 Task: Find connections with filter location Etobicoke with filter topic #Healthcarewith filter profile language English with filter current company Finshots with filter school Zakir Husain Delhi College with filter industry IT Services and IT Consulting with filter service category Filing with filter keywords title Budget Analyst
Action: Mouse moved to (156, 227)
Screenshot: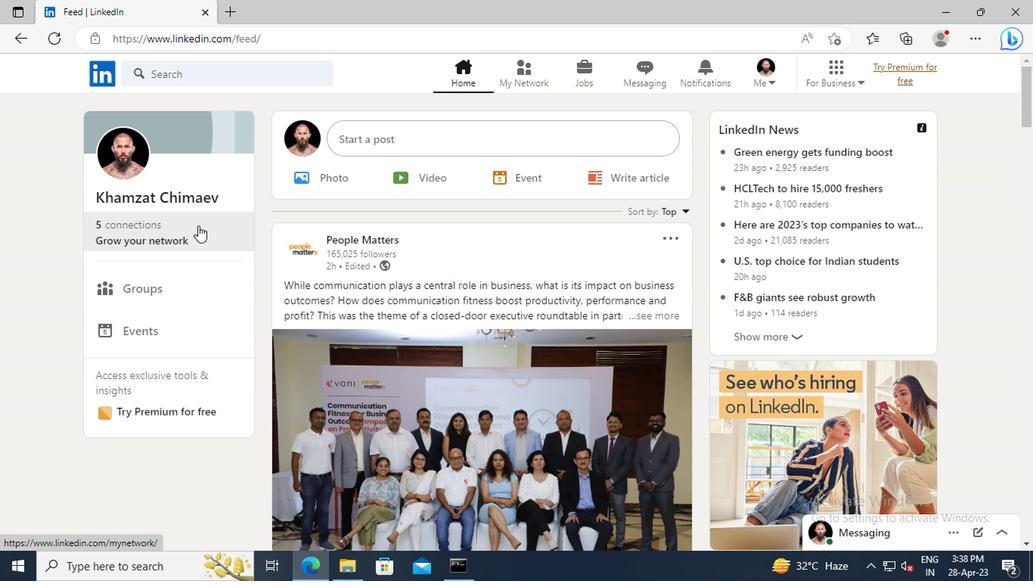 
Action: Mouse pressed left at (156, 227)
Screenshot: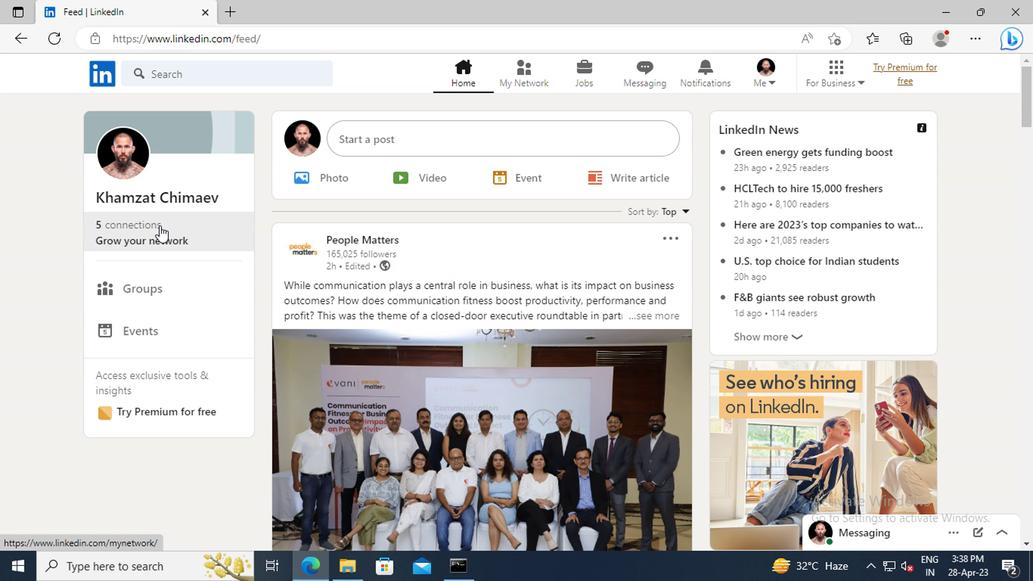 
Action: Mouse moved to (150, 160)
Screenshot: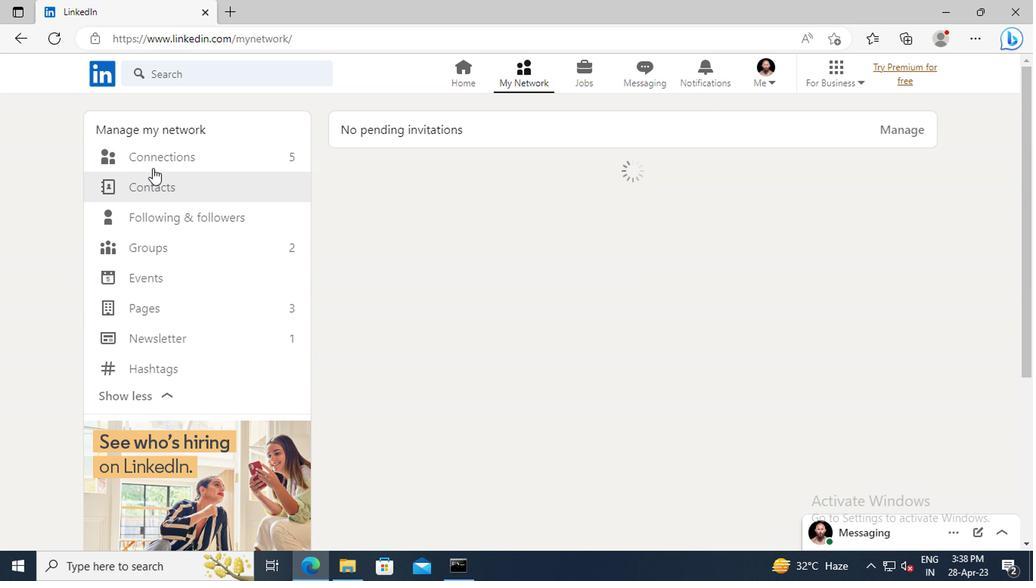 
Action: Mouse pressed left at (150, 160)
Screenshot: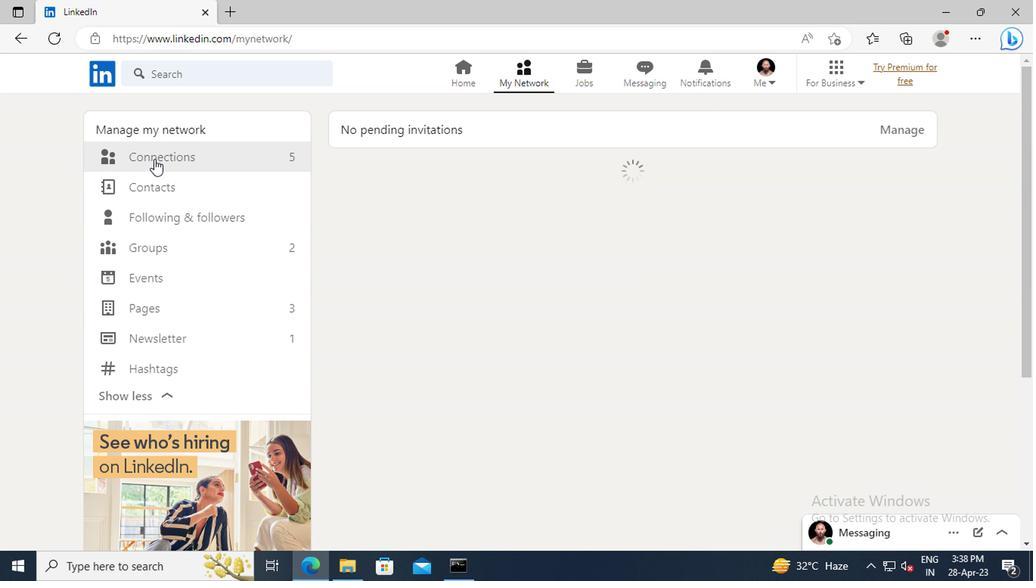 
Action: Mouse moved to (627, 165)
Screenshot: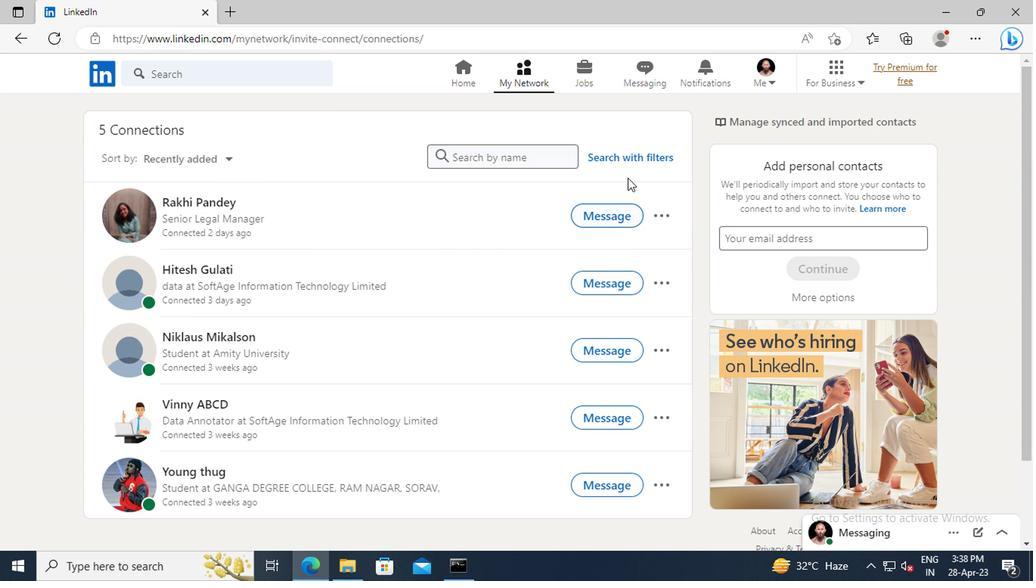 
Action: Mouse pressed left at (627, 165)
Screenshot: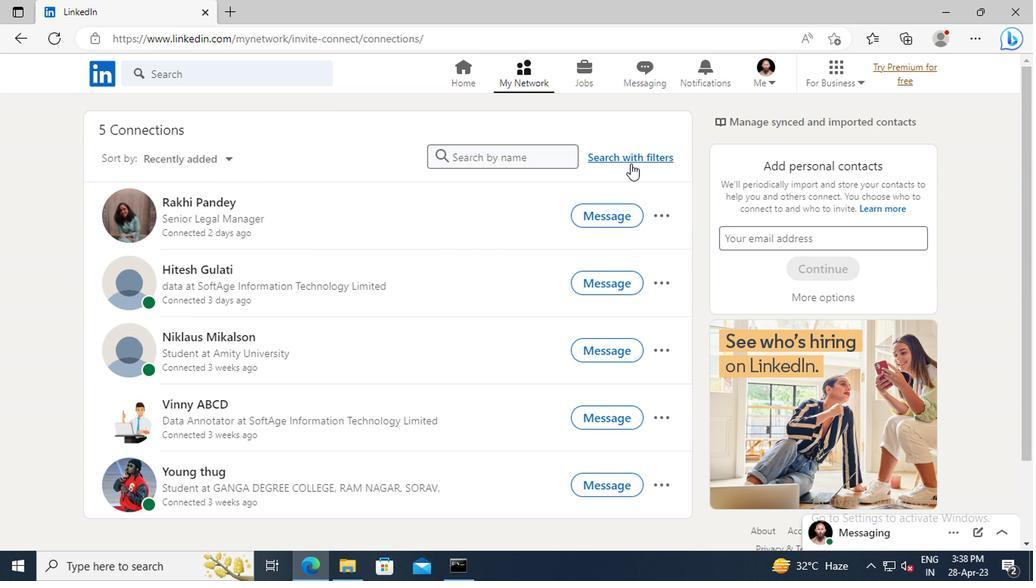 
Action: Mouse moved to (576, 117)
Screenshot: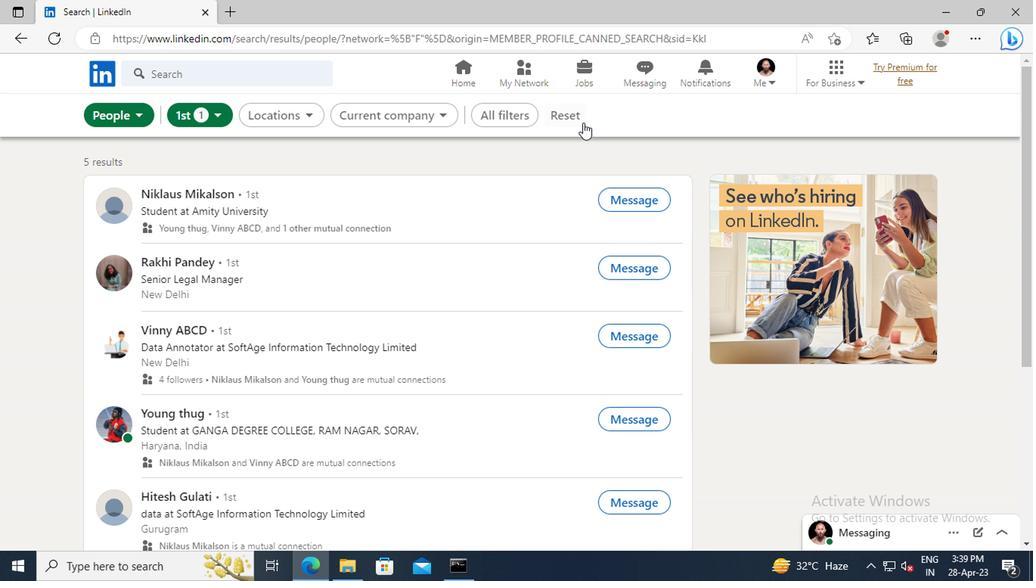 
Action: Mouse pressed left at (576, 117)
Screenshot: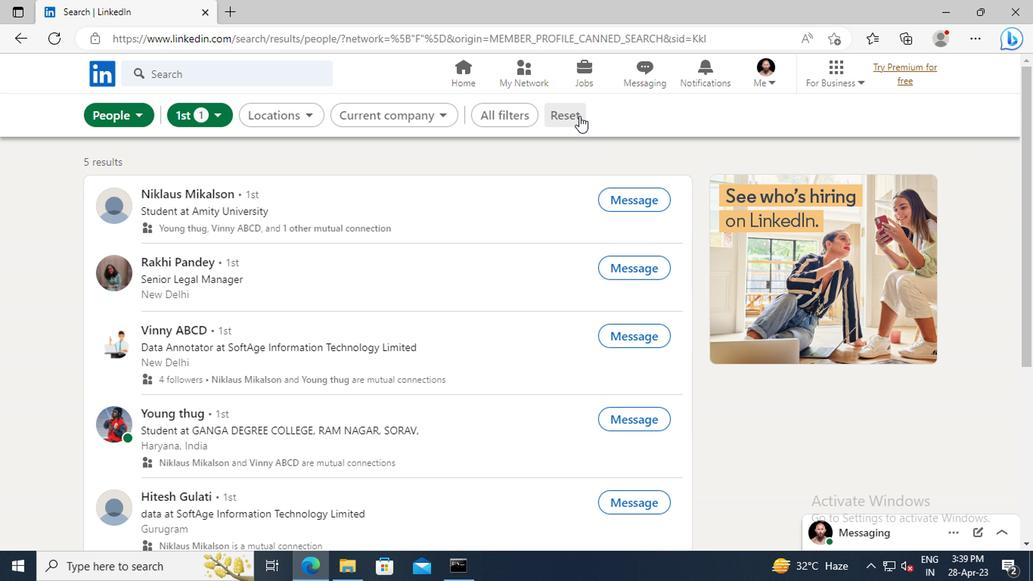 
Action: Mouse moved to (552, 119)
Screenshot: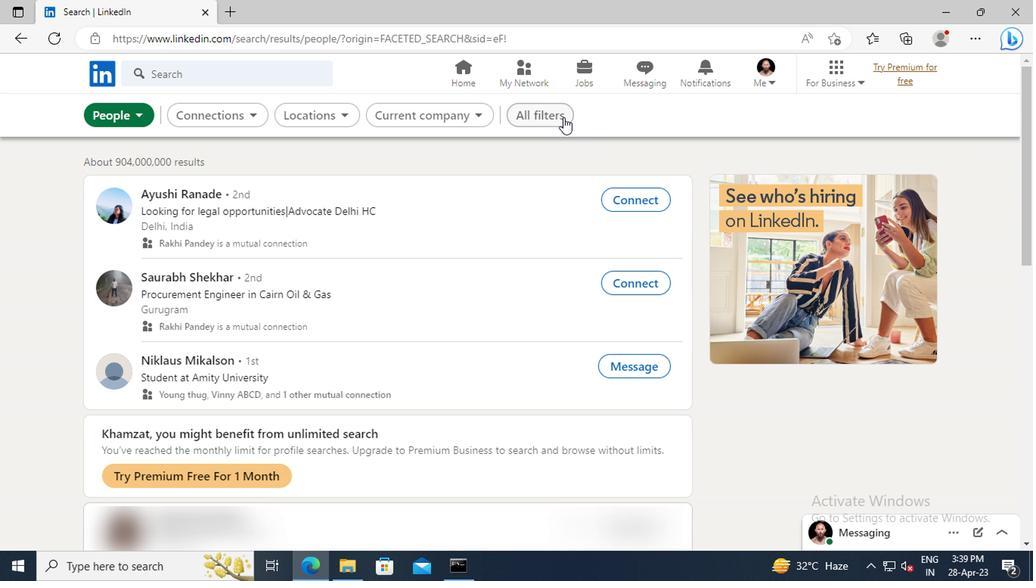 
Action: Mouse pressed left at (552, 119)
Screenshot: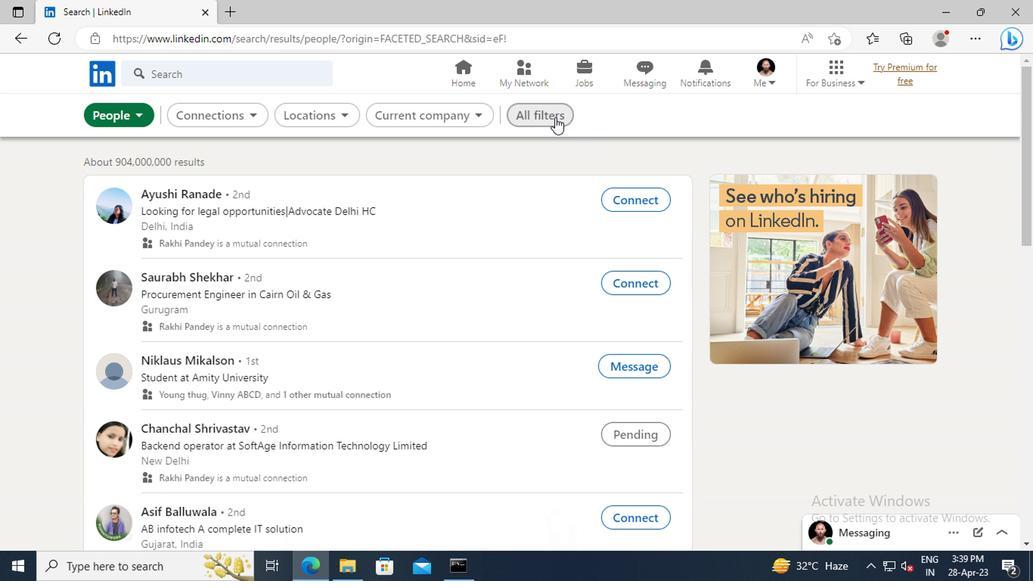 
Action: Mouse moved to (867, 266)
Screenshot: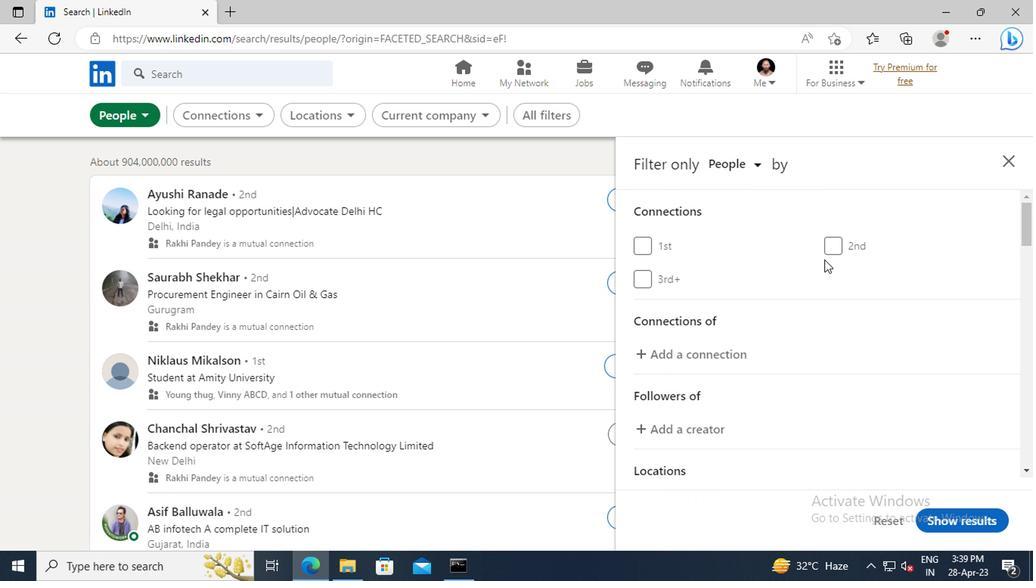
Action: Mouse scrolled (867, 265) with delta (0, -1)
Screenshot: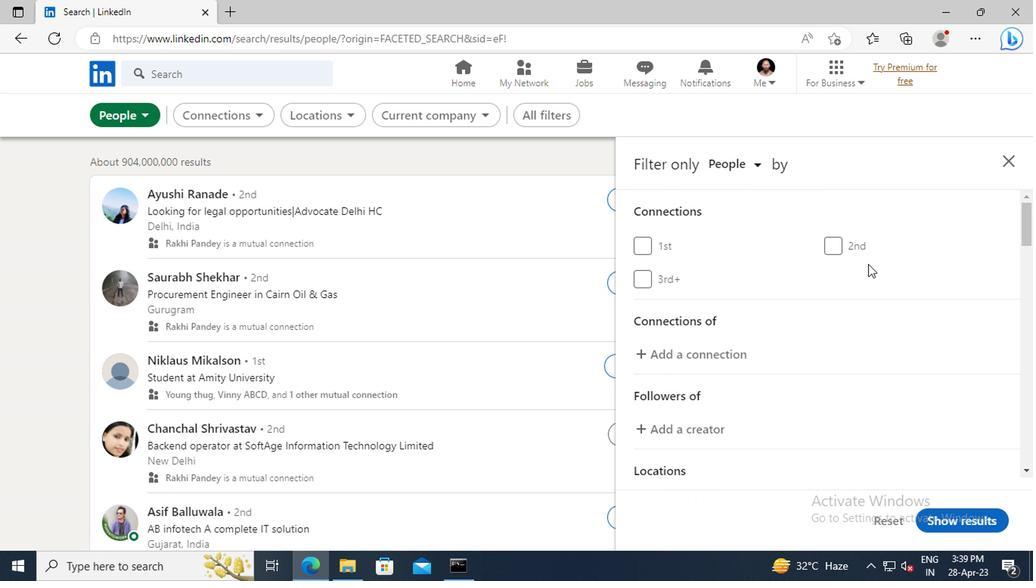 
Action: Mouse scrolled (867, 265) with delta (0, -1)
Screenshot: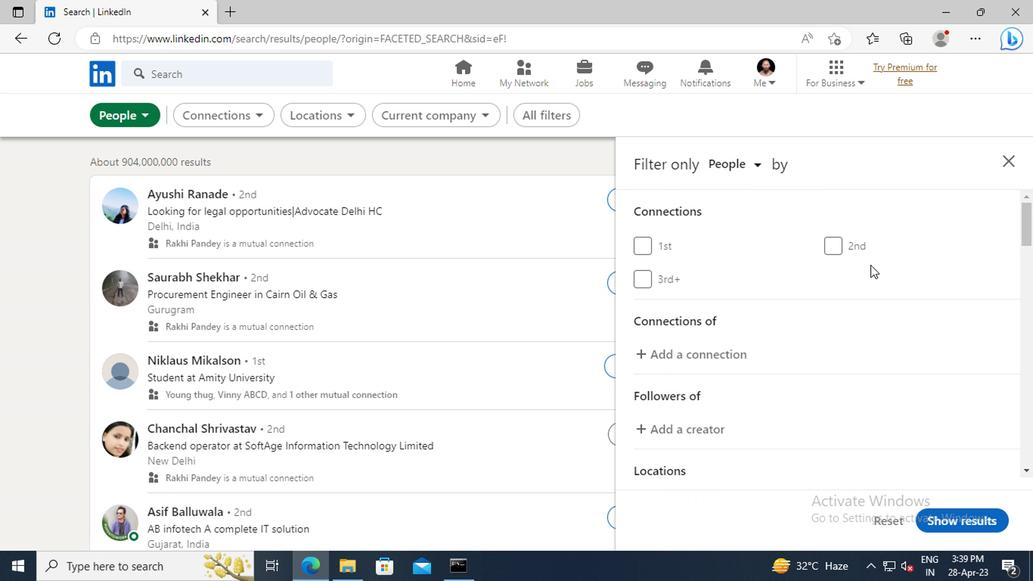 
Action: Mouse scrolled (867, 265) with delta (0, -1)
Screenshot: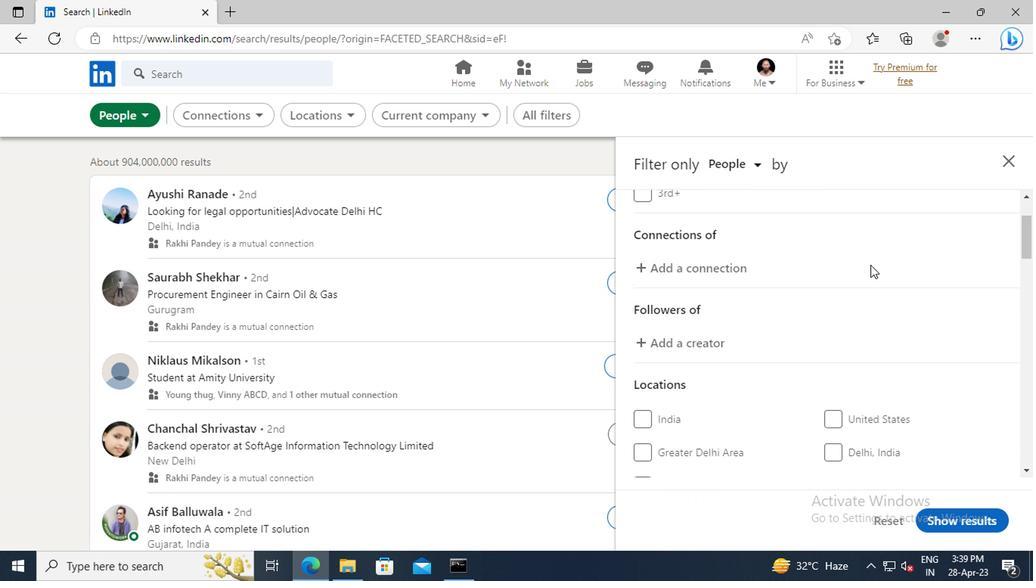 
Action: Mouse scrolled (867, 265) with delta (0, -1)
Screenshot: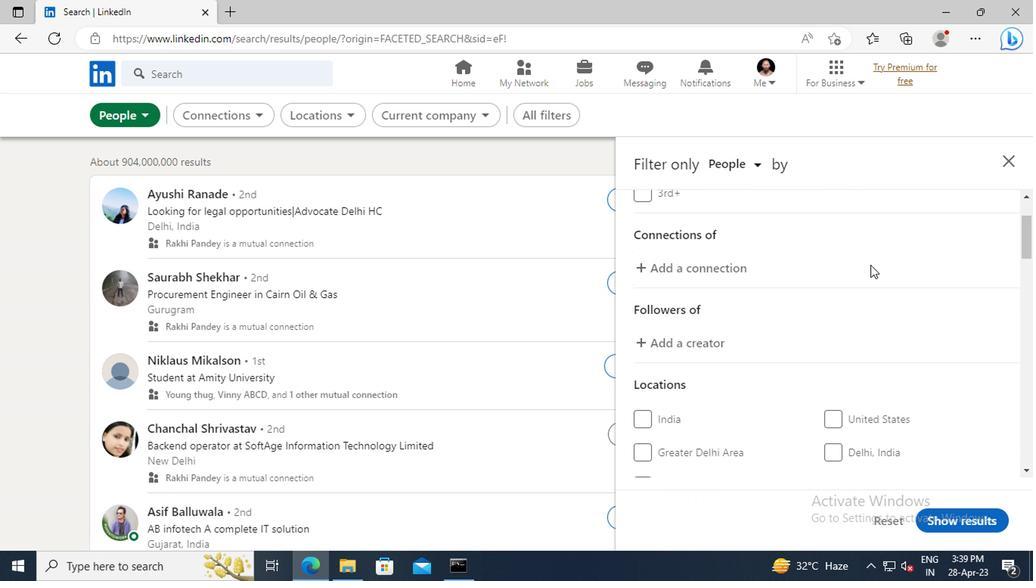 
Action: Mouse scrolled (867, 265) with delta (0, -1)
Screenshot: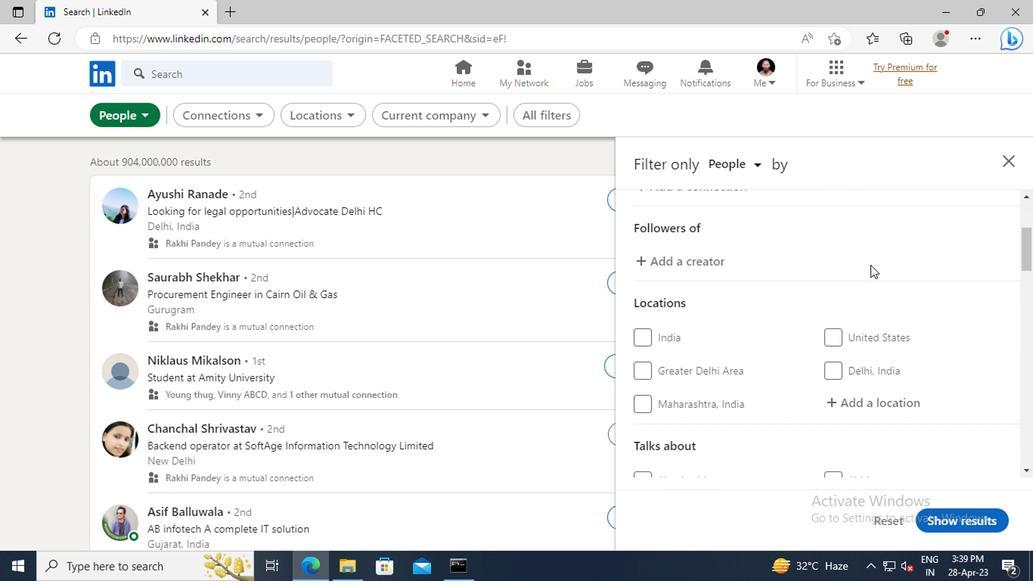 
Action: Mouse scrolled (867, 265) with delta (0, -1)
Screenshot: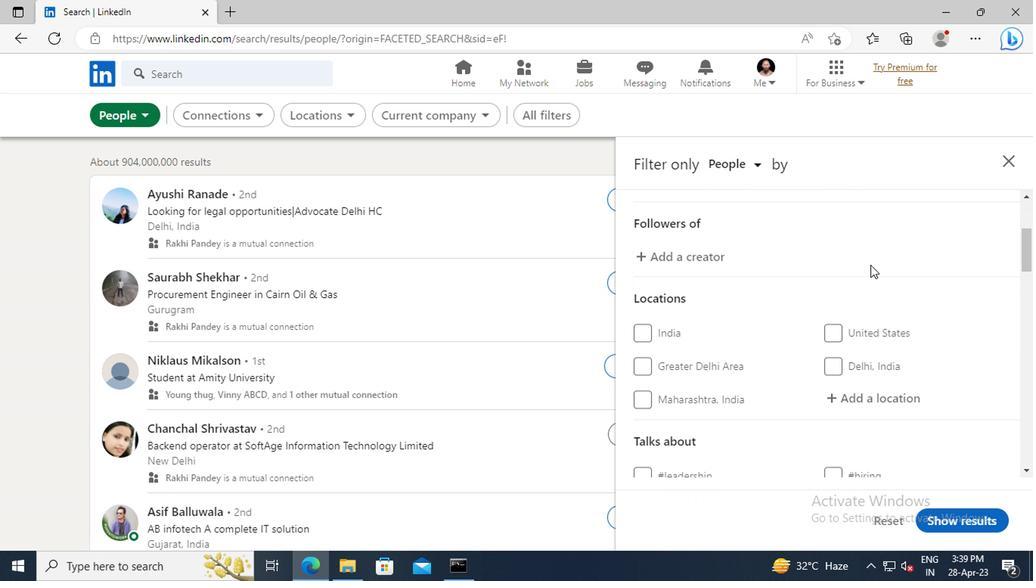 
Action: Mouse moved to (868, 313)
Screenshot: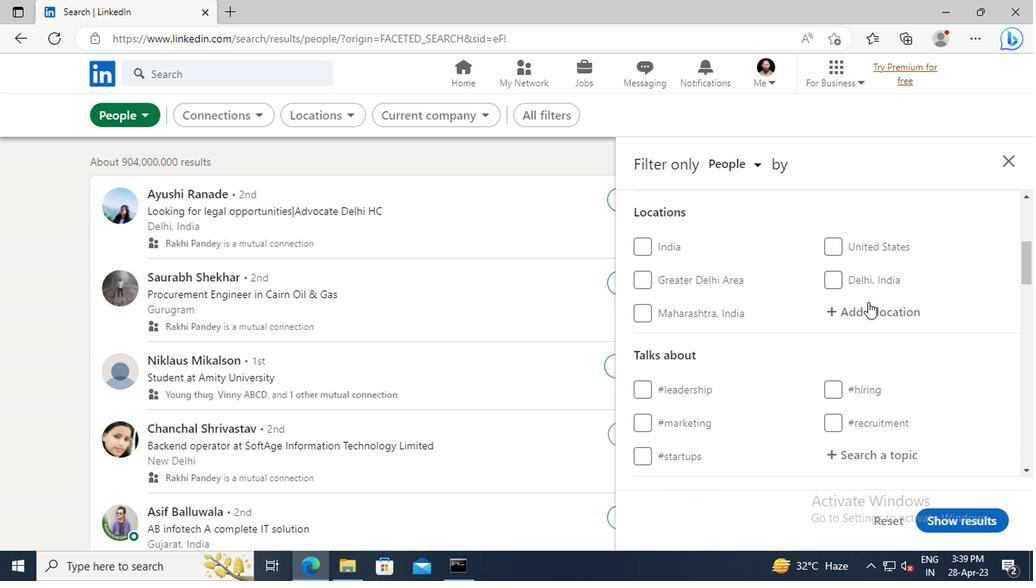 
Action: Mouse pressed left at (868, 313)
Screenshot: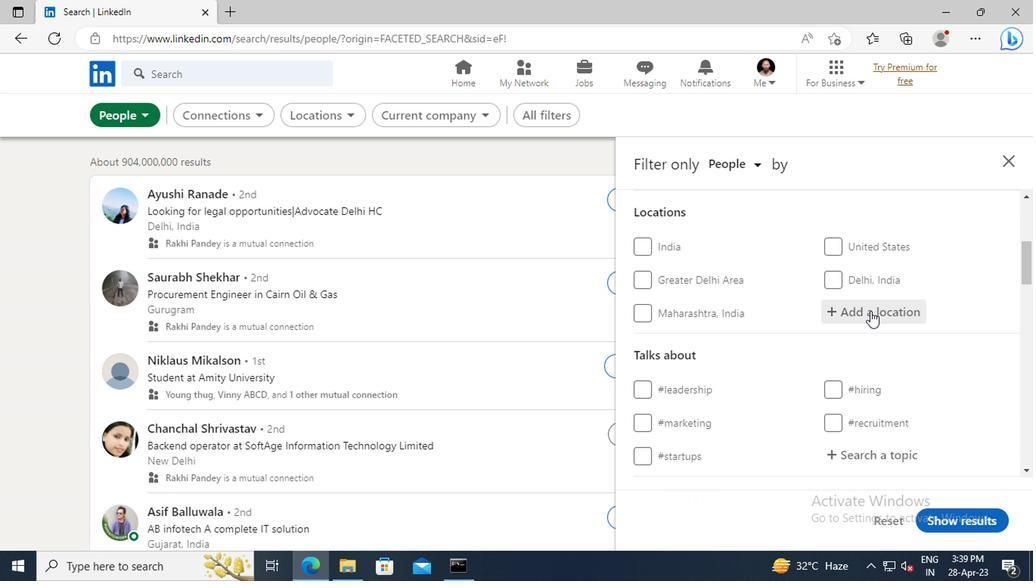 
Action: Key pressed <Key.shift>ETOBICOKE<Key.enter>
Screenshot: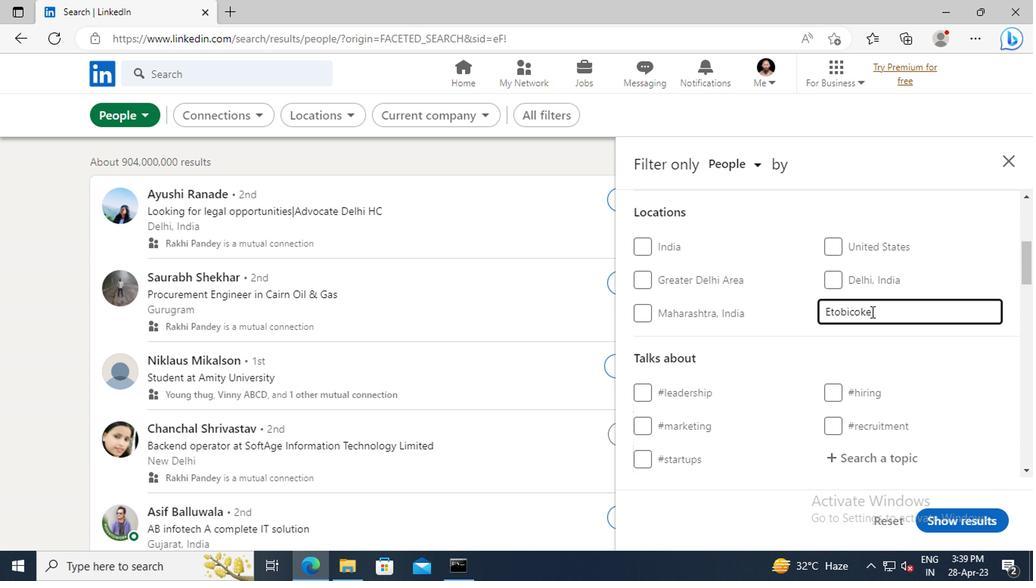 
Action: Mouse scrolled (868, 312) with delta (0, -1)
Screenshot: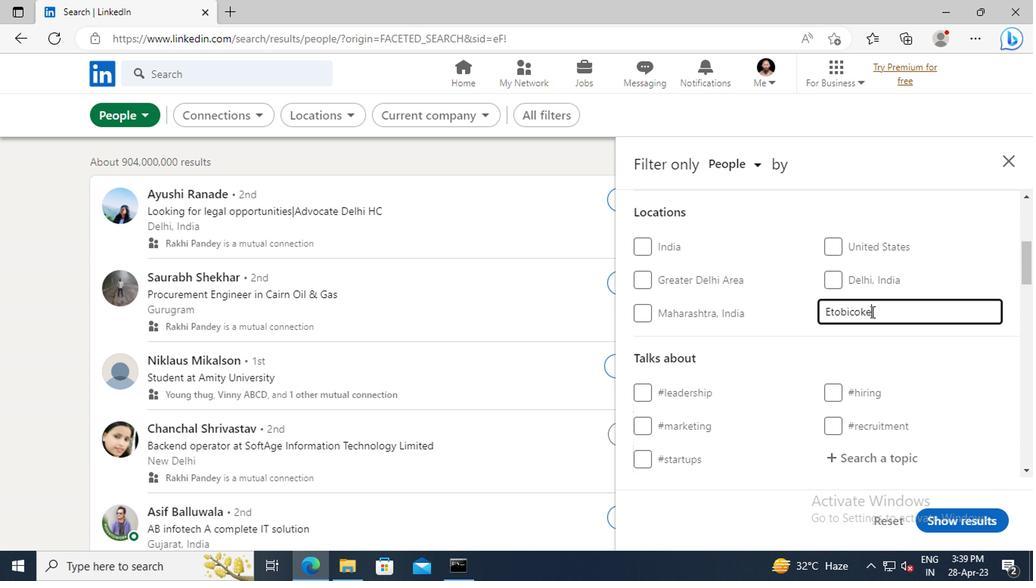 
Action: Mouse scrolled (868, 312) with delta (0, -1)
Screenshot: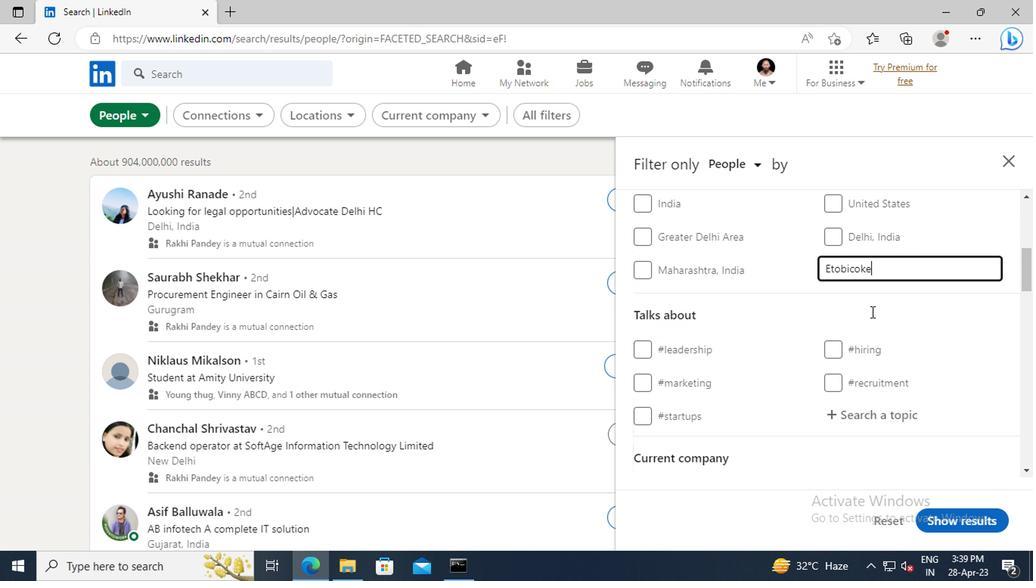 
Action: Mouse scrolled (868, 312) with delta (0, -1)
Screenshot: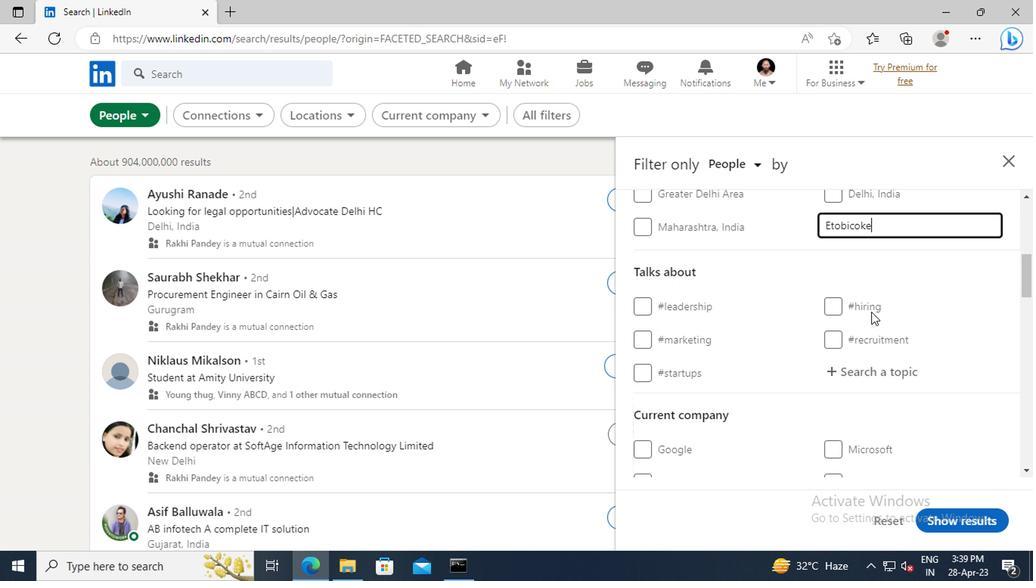 
Action: Mouse moved to (857, 328)
Screenshot: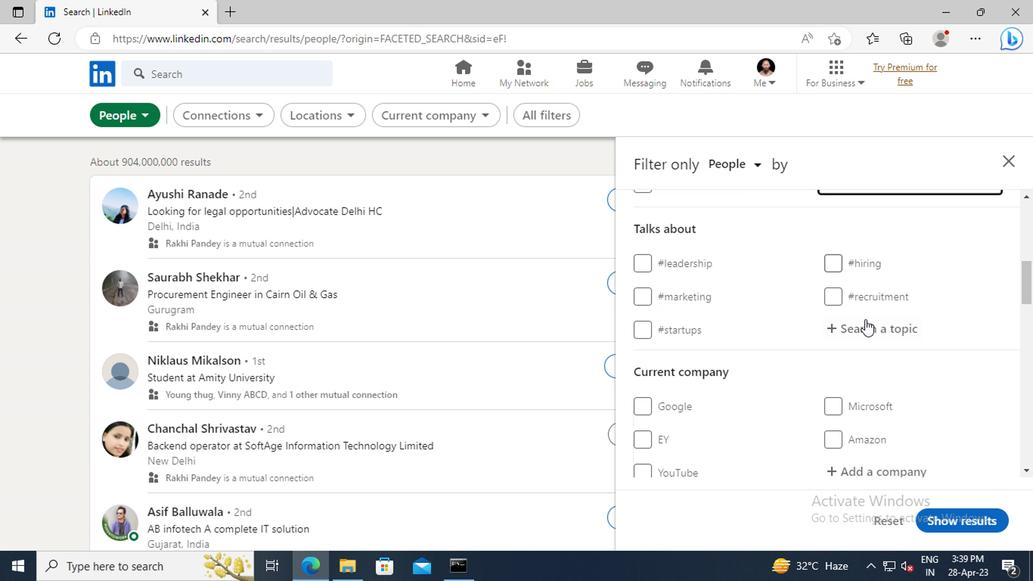 
Action: Mouse pressed left at (857, 328)
Screenshot: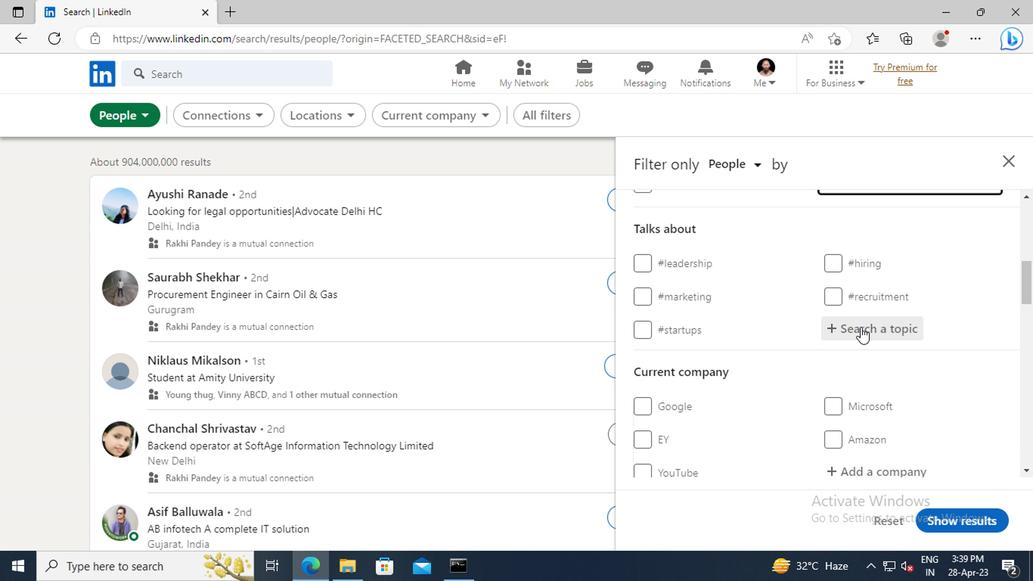 
Action: Key pressed <Key.shift>HEALTHCARE
Screenshot: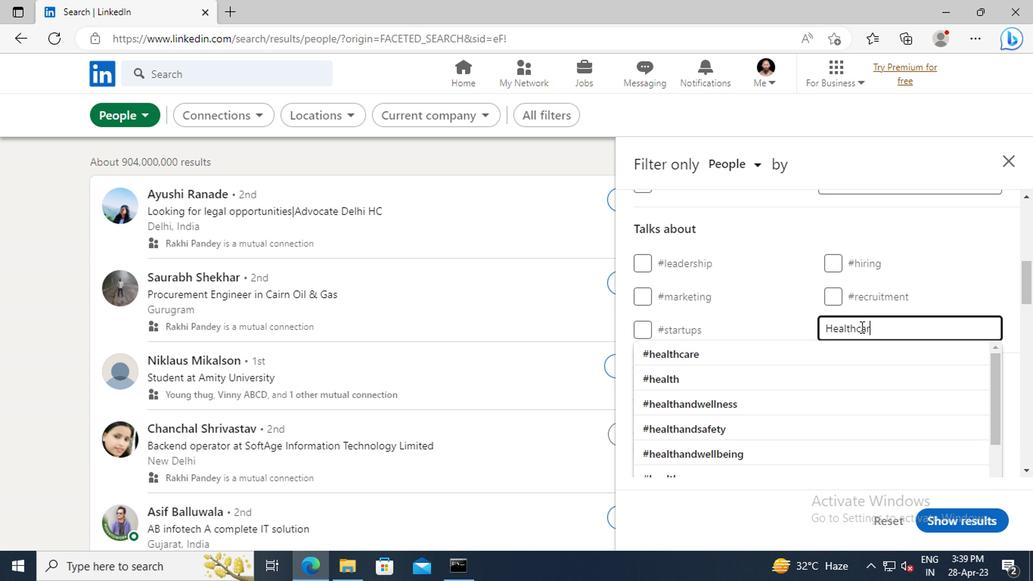 
Action: Mouse moved to (863, 350)
Screenshot: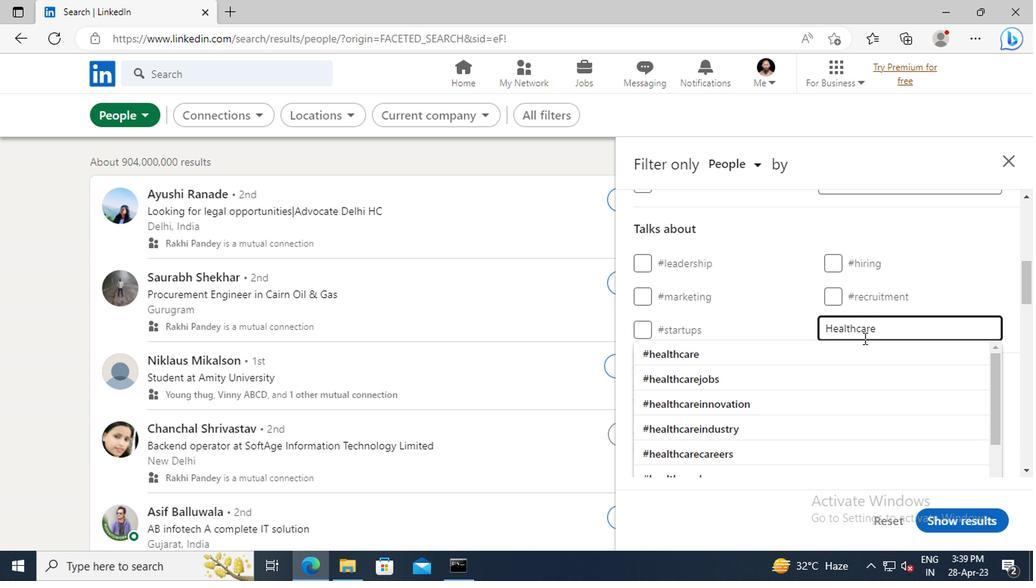 
Action: Mouse pressed left at (863, 350)
Screenshot: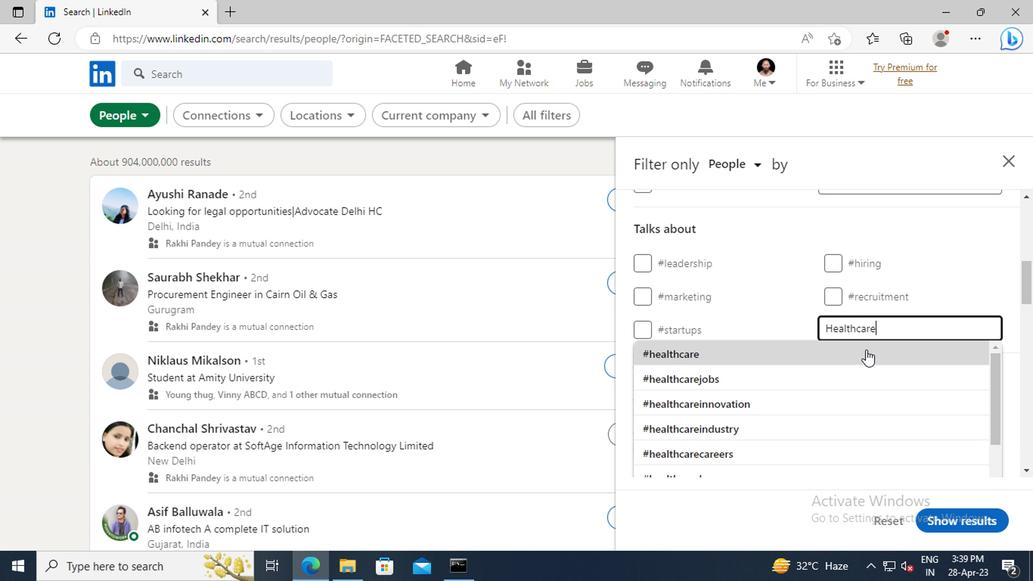 
Action: Mouse scrolled (863, 349) with delta (0, -1)
Screenshot: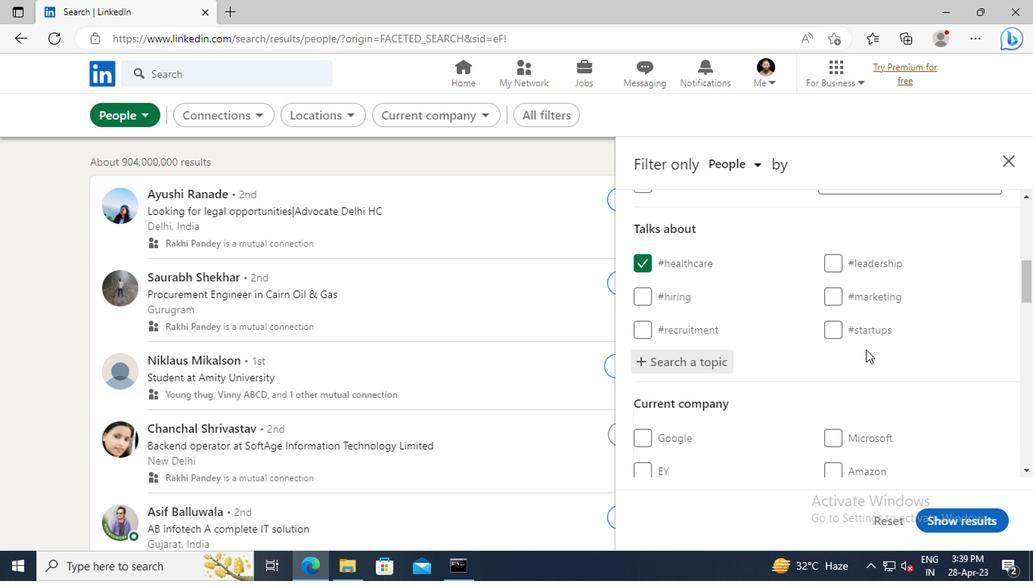 
Action: Mouse scrolled (863, 349) with delta (0, -1)
Screenshot: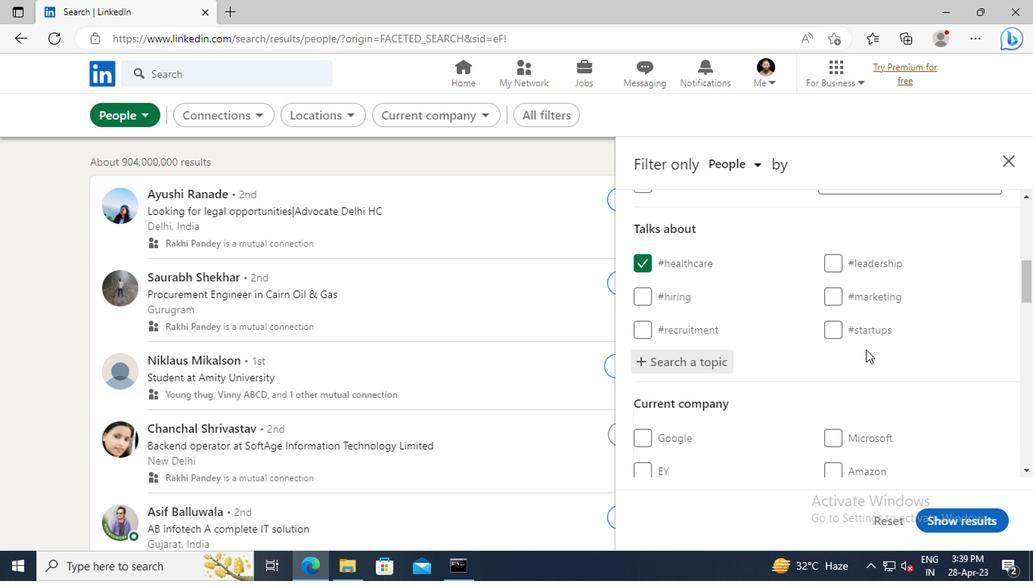 
Action: Mouse scrolled (863, 349) with delta (0, -1)
Screenshot: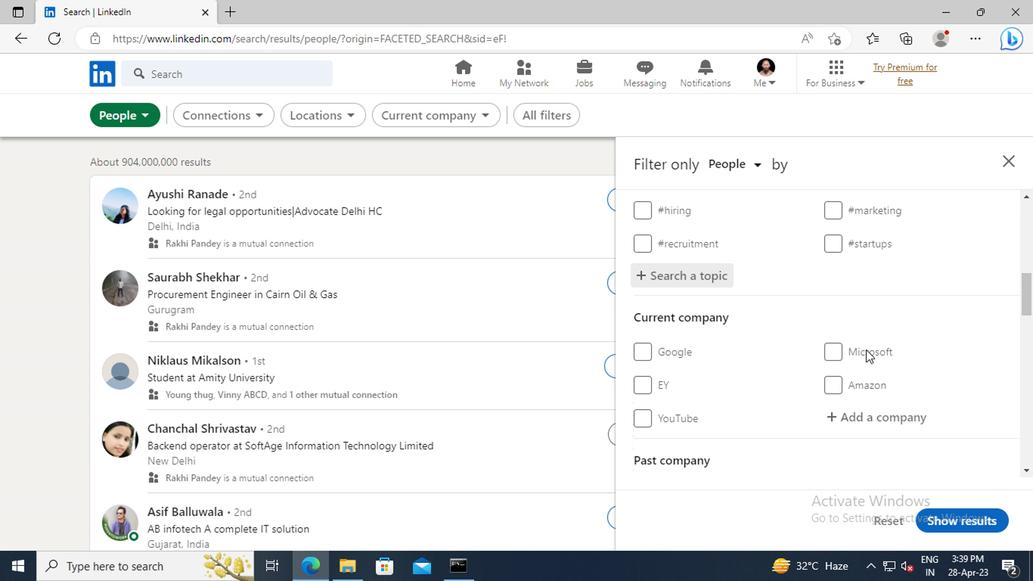 
Action: Mouse scrolled (863, 349) with delta (0, -1)
Screenshot: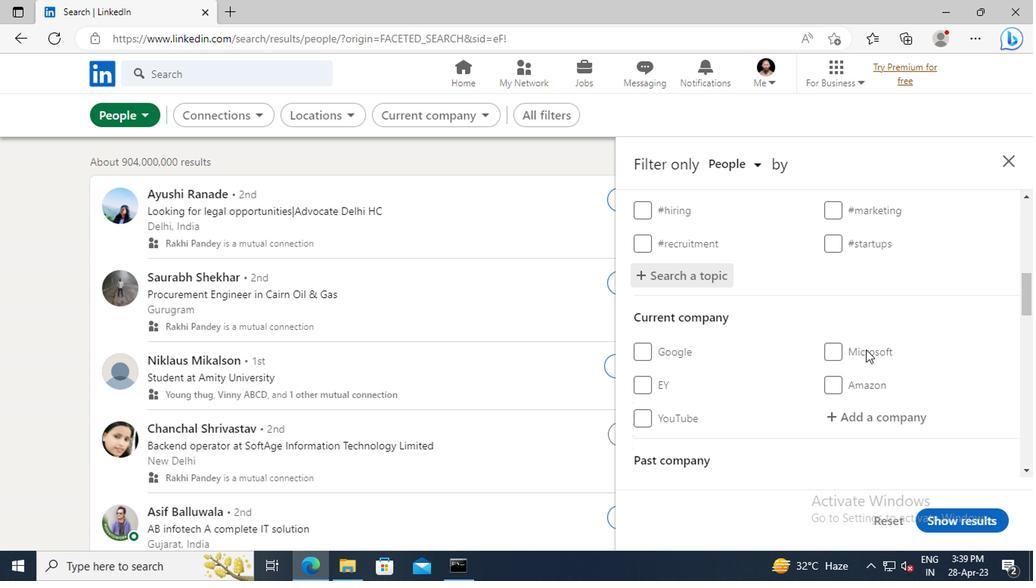 
Action: Mouse scrolled (863, 349) with delta (0, -1)
Screenshot: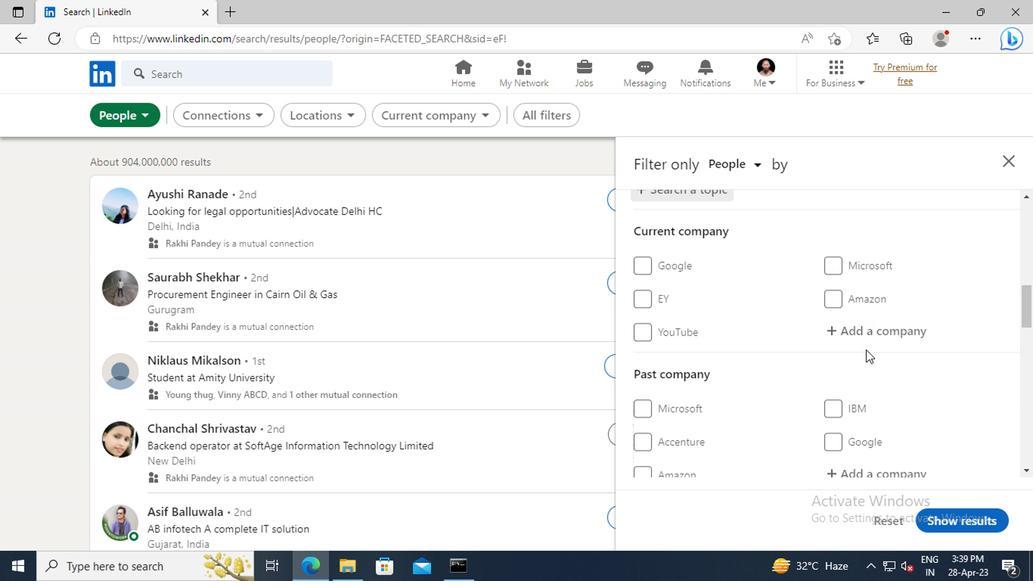 
Action: Mouse scrolled (863, 349) with delta (0, -1)
Screenshot: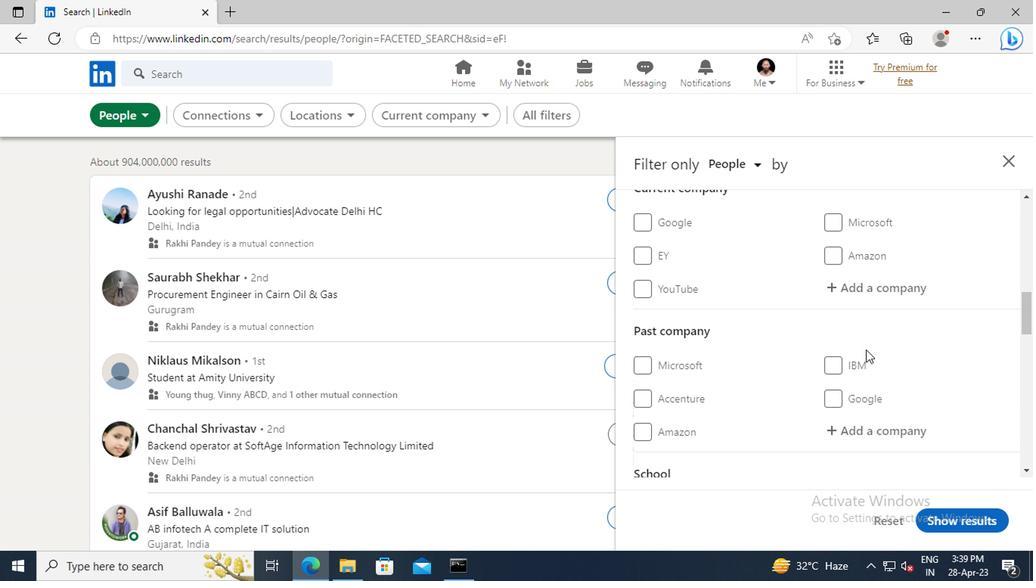 
Action: Mouse scrolled (863, 349) with delta (0, -1)
Screenshot: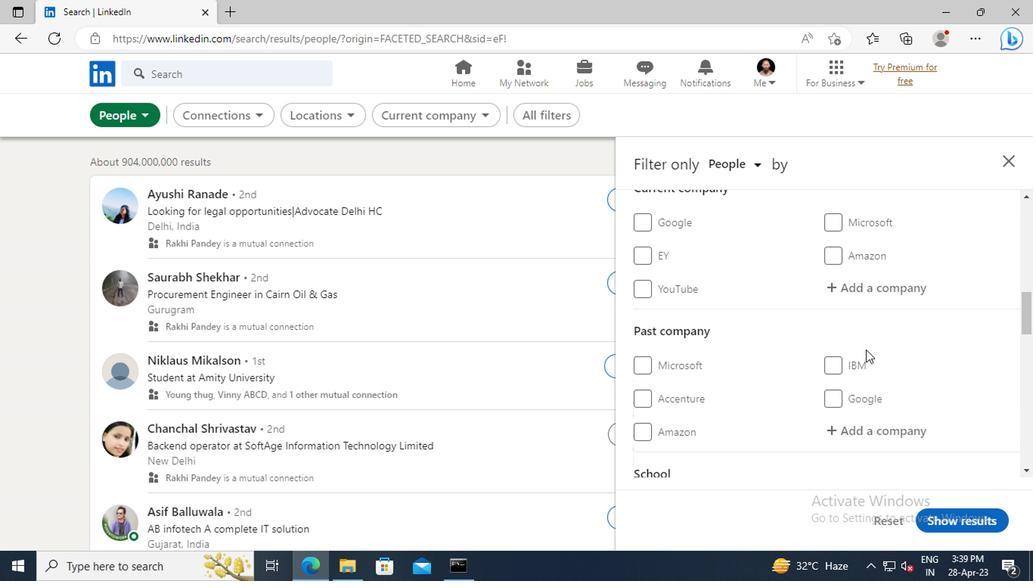 
Action: Mouse scrolled (863, 349) with delta (0, -1)
Screenshot: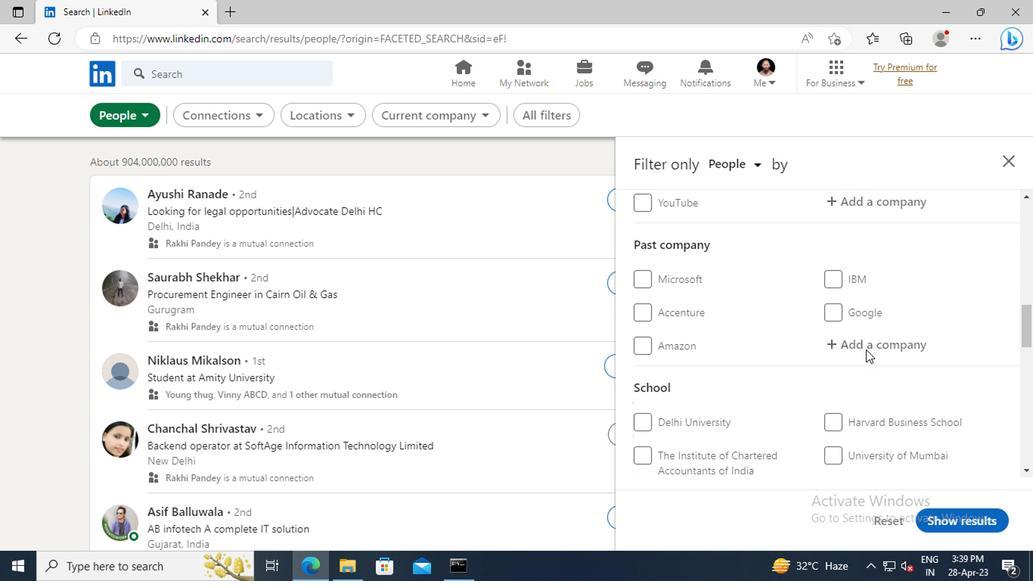 
Action: Mouse scrolled (863, 349) with delta (0, -1)
Screenshot: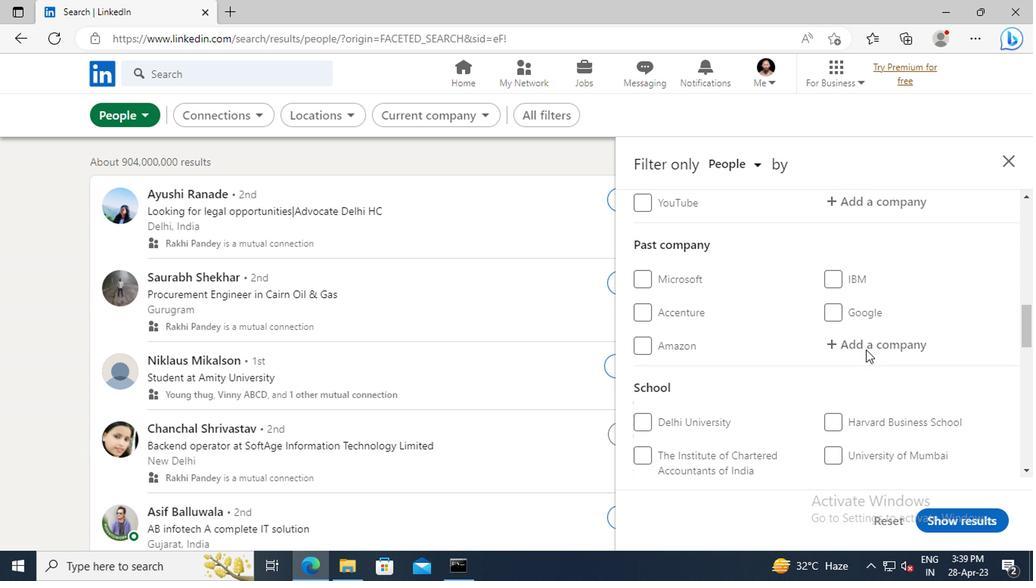 
Action: Mouse scrolled (863, 349) with delta (0, -1)
Screenshot: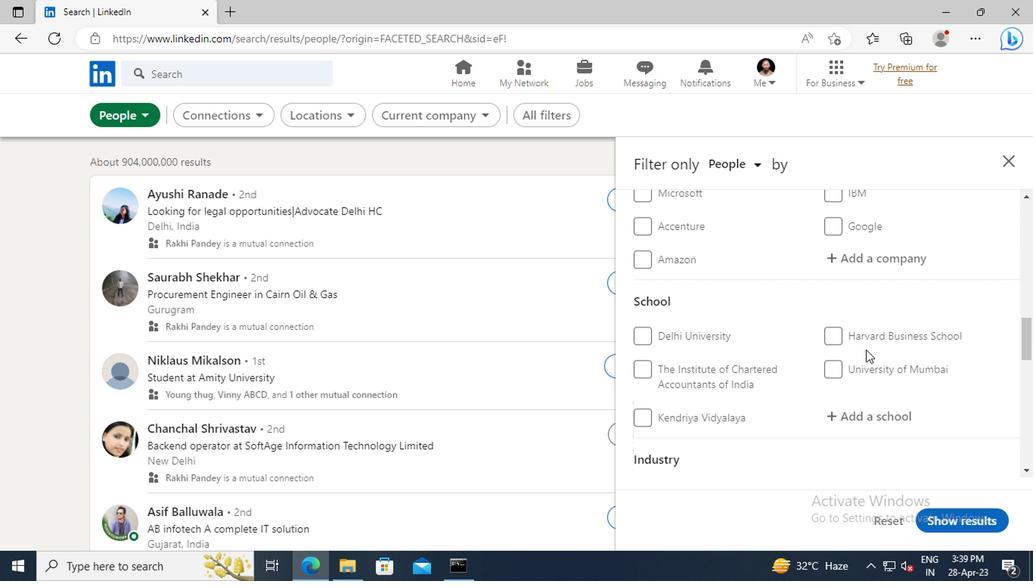 
Action: Mouse scrolled (863, 349) with delta (0, -1)
Screenshot: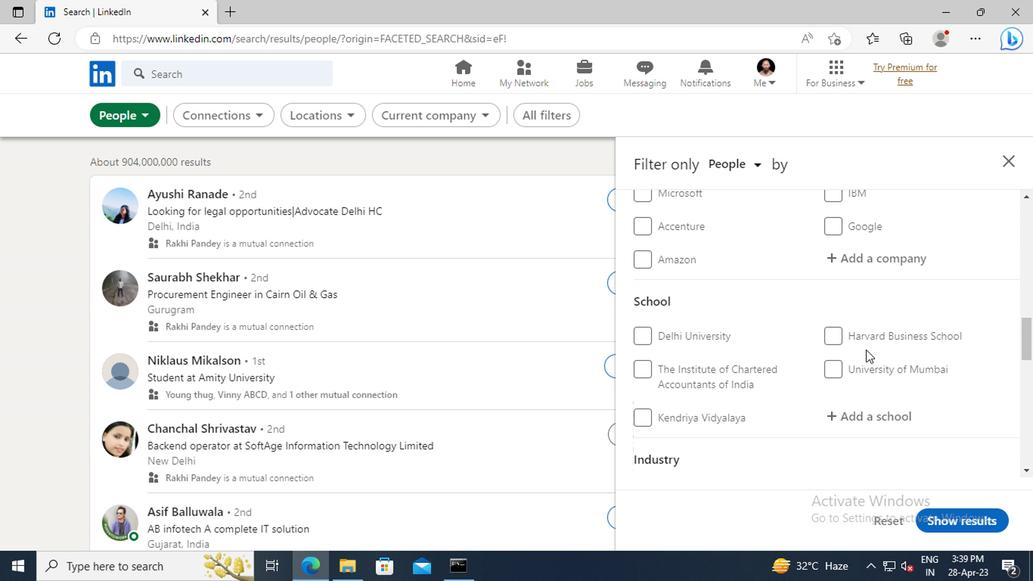 
Action: Mouse scrolled (863, 349) with delta (0, -1)
Screenshot: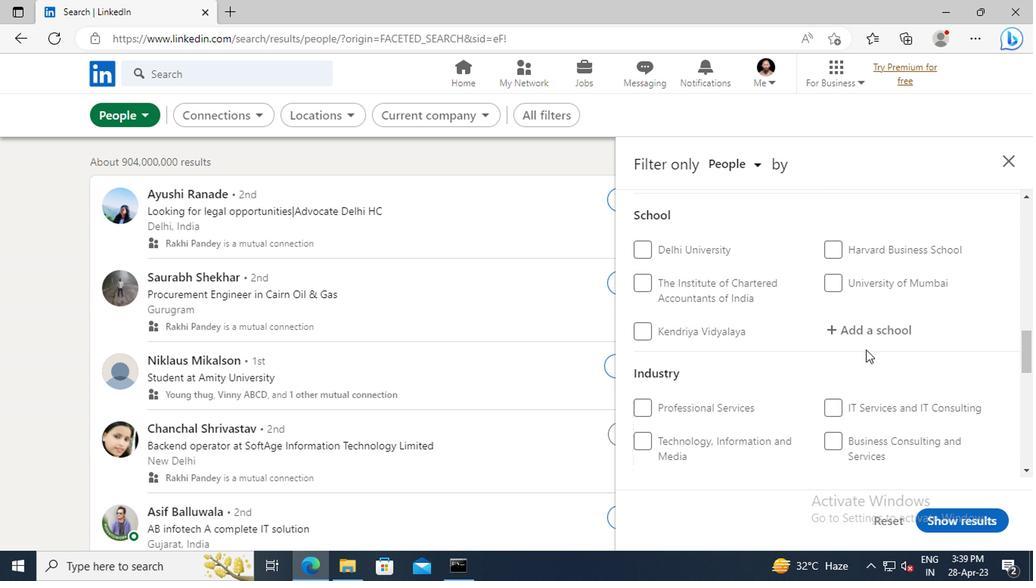 
Action: Mouse scrolled (863, 349) with delta (0, -1)
Screenshot: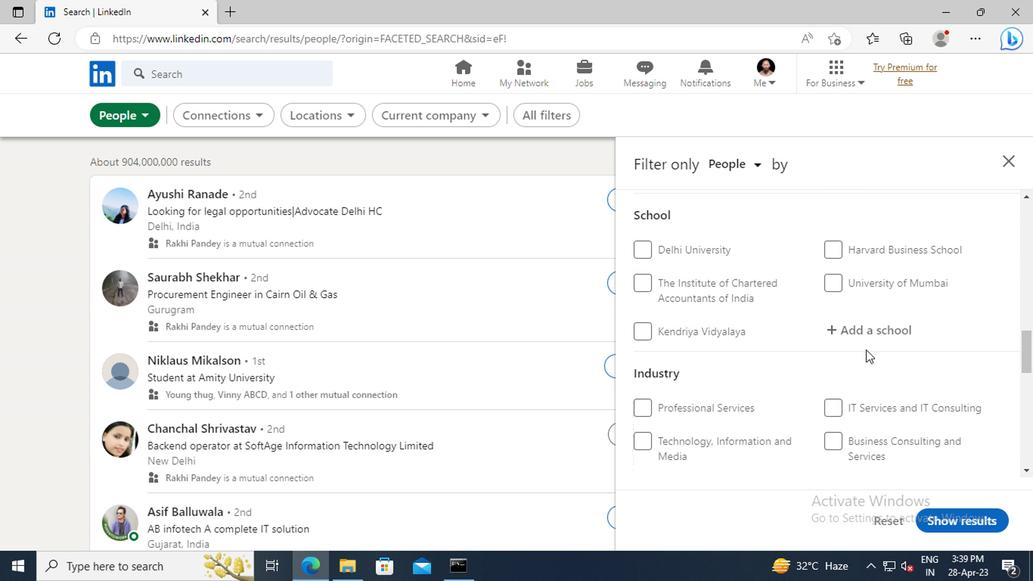 
Action: Mouse scrolled (863, 349) with delta (0, -1)
Screenshot: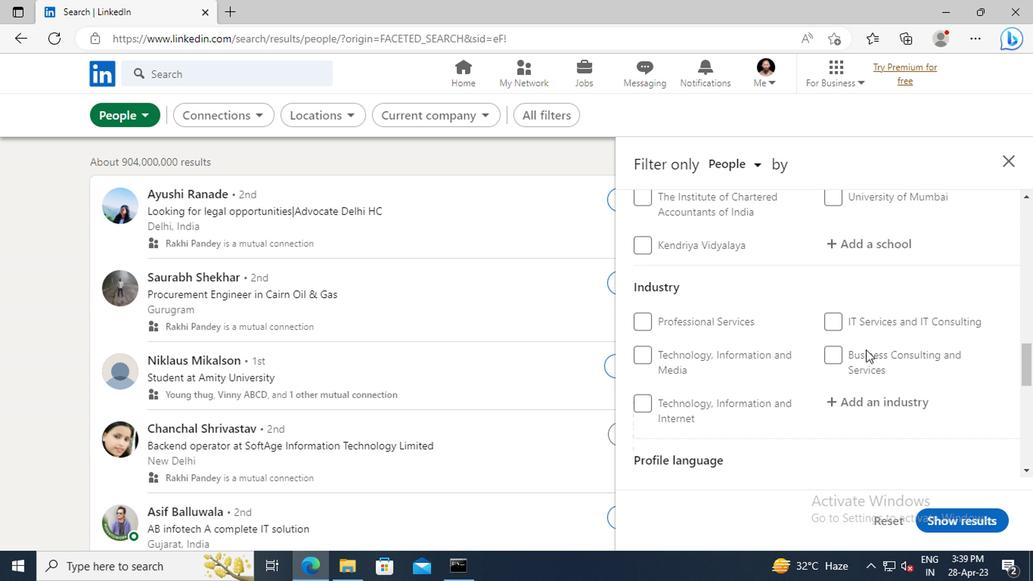 
Action: Mouse scrolled (863, 349) with delta (0, -1)
Screenshot: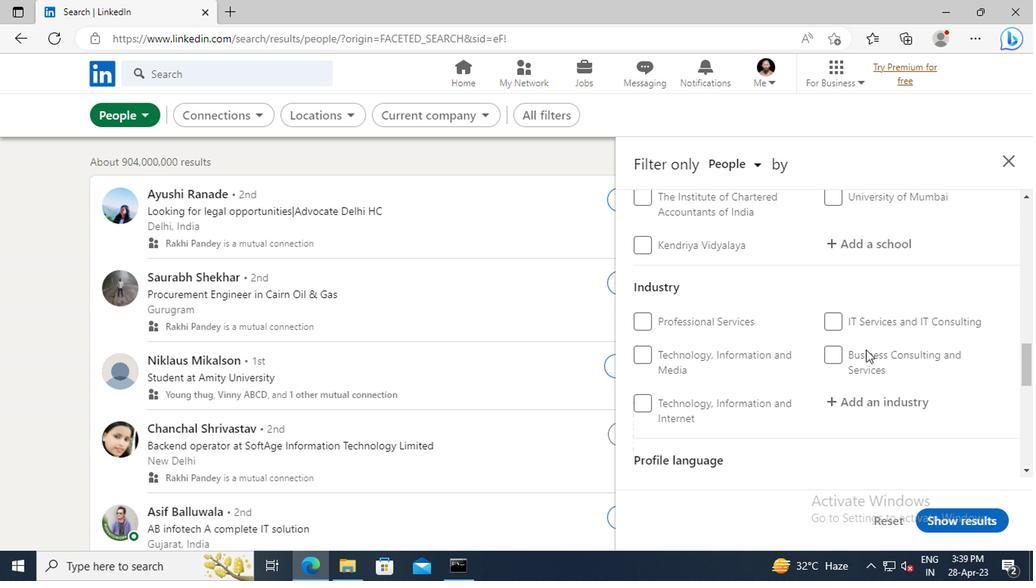 
Action: Mouse scrolled (863, 349) with delta (0, -1)
Screenshot: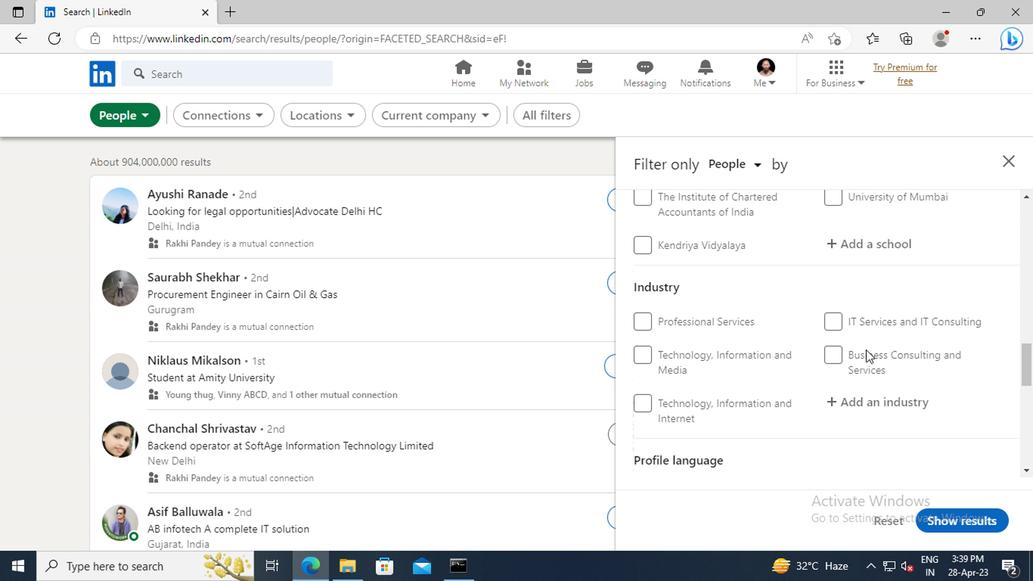 
Action: Mouse moved to (638, 367)
Screenshot: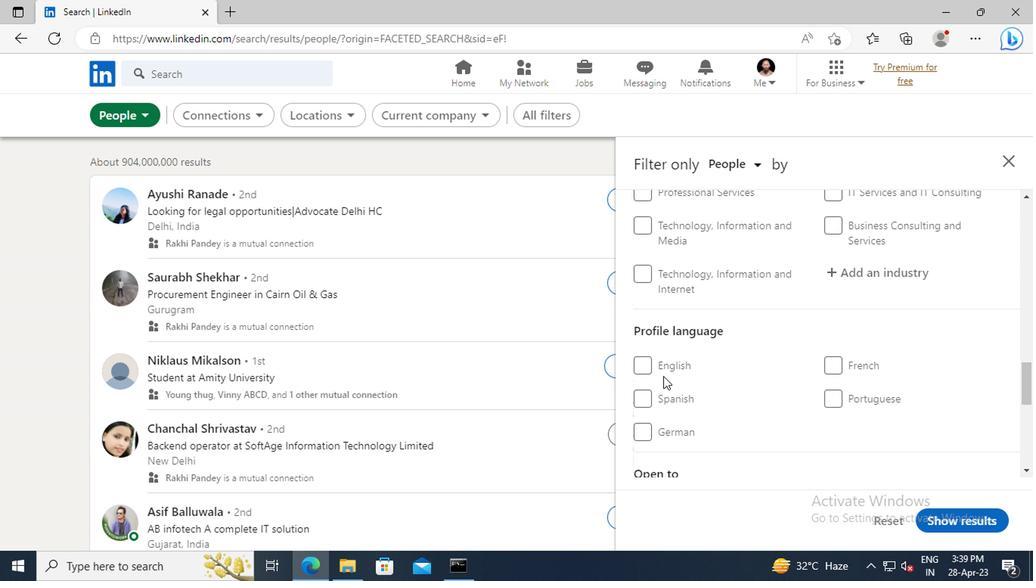 
Action: Mouse pressed left at (638, 367)
Screenshot: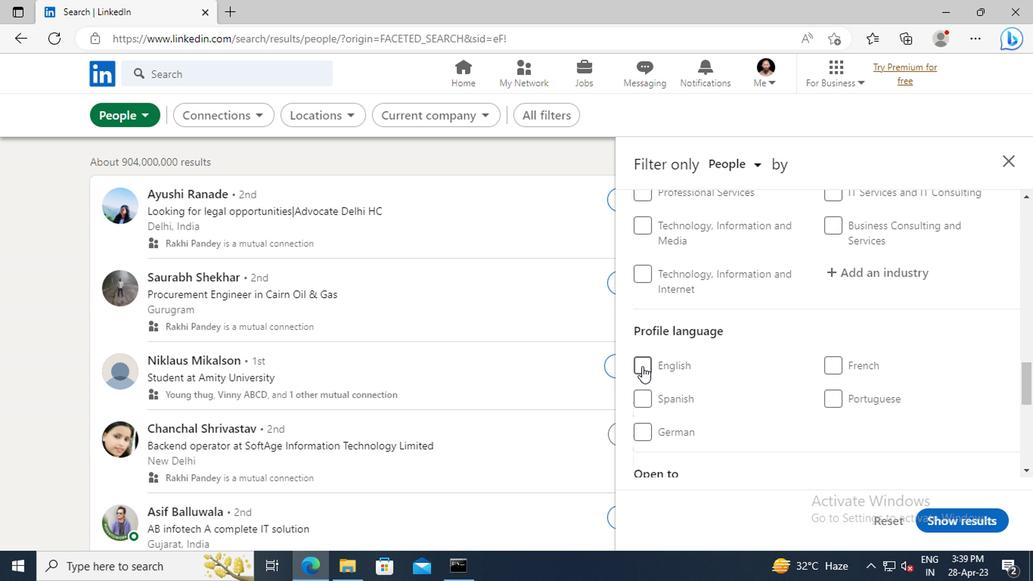 
Action: Mouse moved to (815, 365)
Screenshot: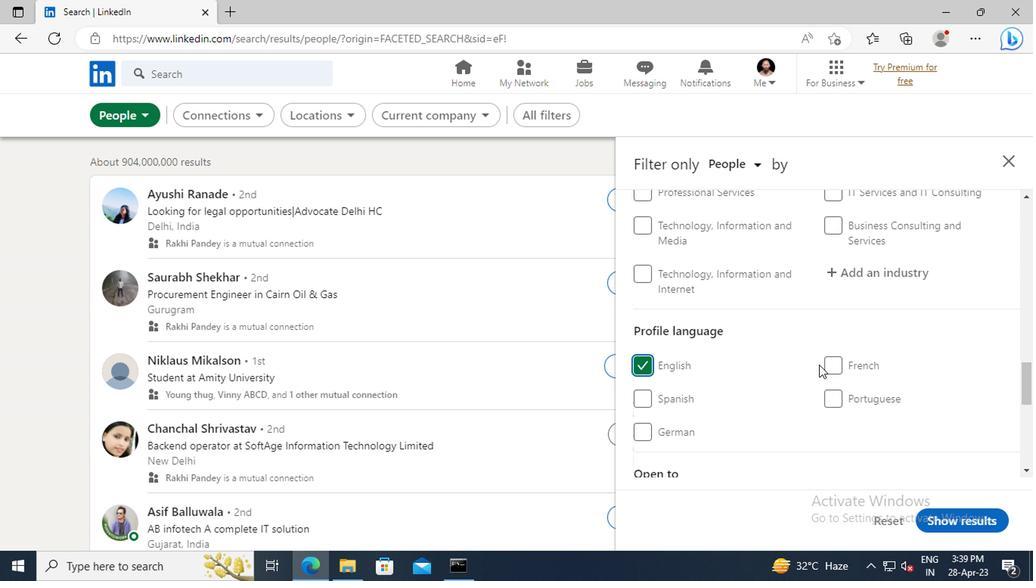 
Action: Mouse scrolled (815, 366) with delta (0, 0)
Screenshot: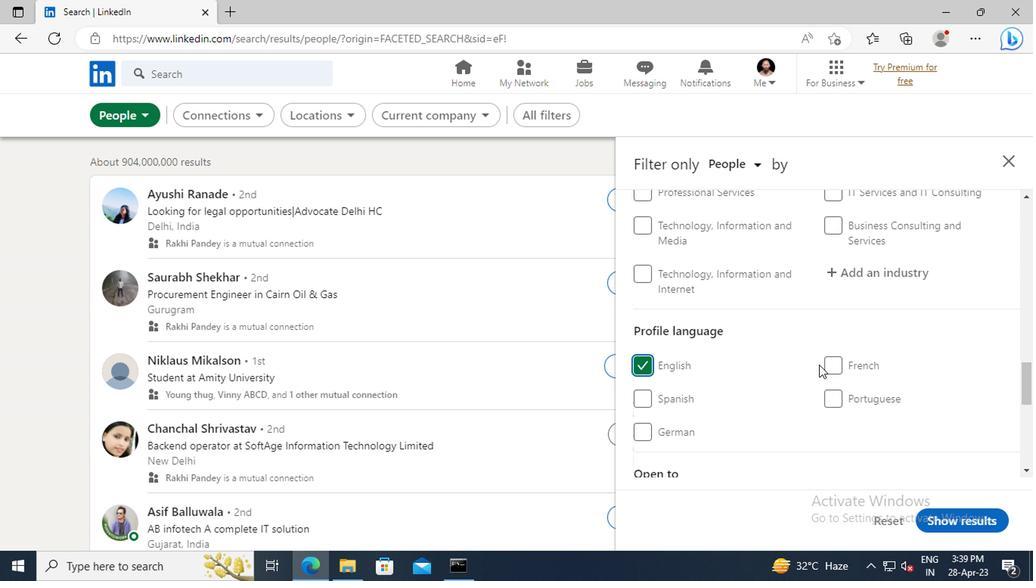 
Action: Mouse scrolled (815, 366) with delta (0, 0)
Screenshot: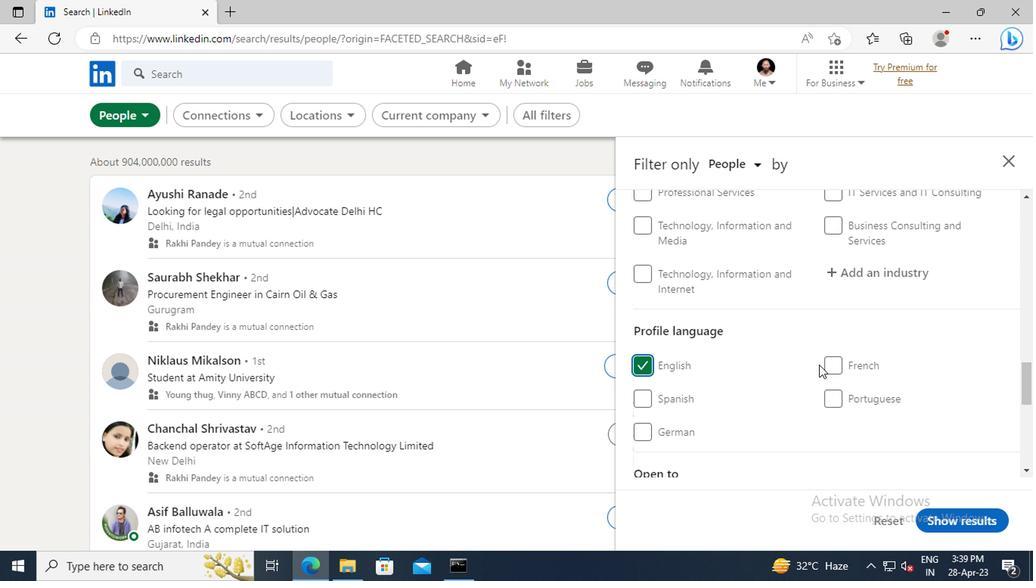 
Action: Mouse scrolled (815, 366) with delta (0, 0)
Screenshot: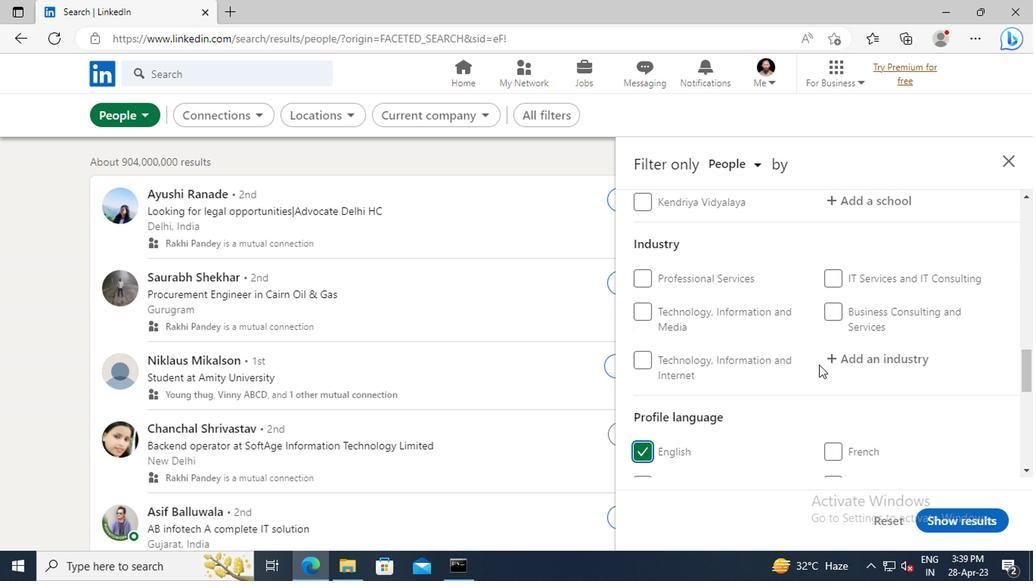 
Action: Mouse scrolled (815, 366) with delta (0, 0)
Screenshot: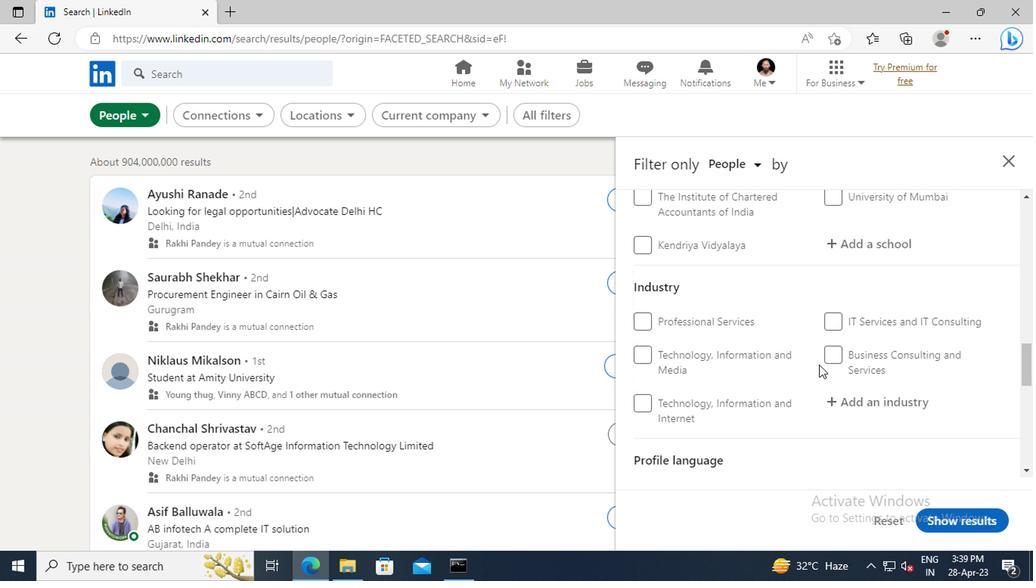 
Action: Mouse scrolled (815, 366) with delta (0, 0)
Screenshot: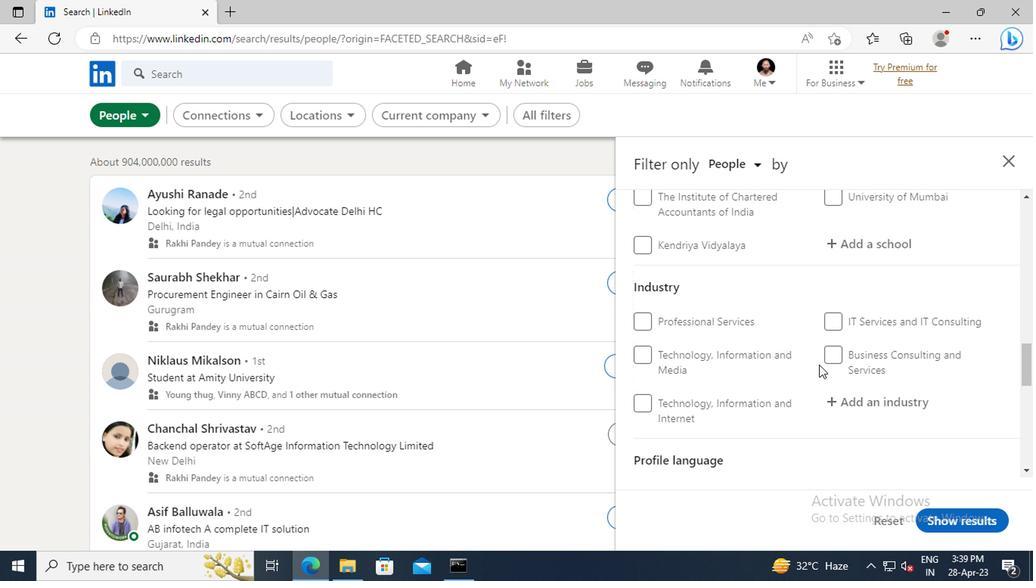 
Action: Mouse scrolled (815, 366) with delta (0, 0)
Screenshot: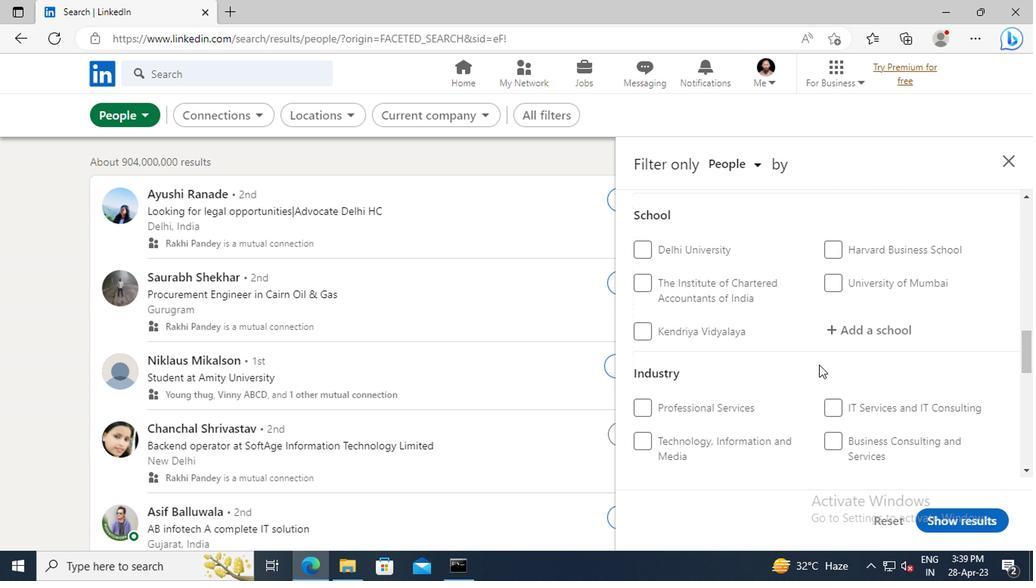 
Action: Mouse scrolled (815, 366) with delta (0, 0)
Screenshot: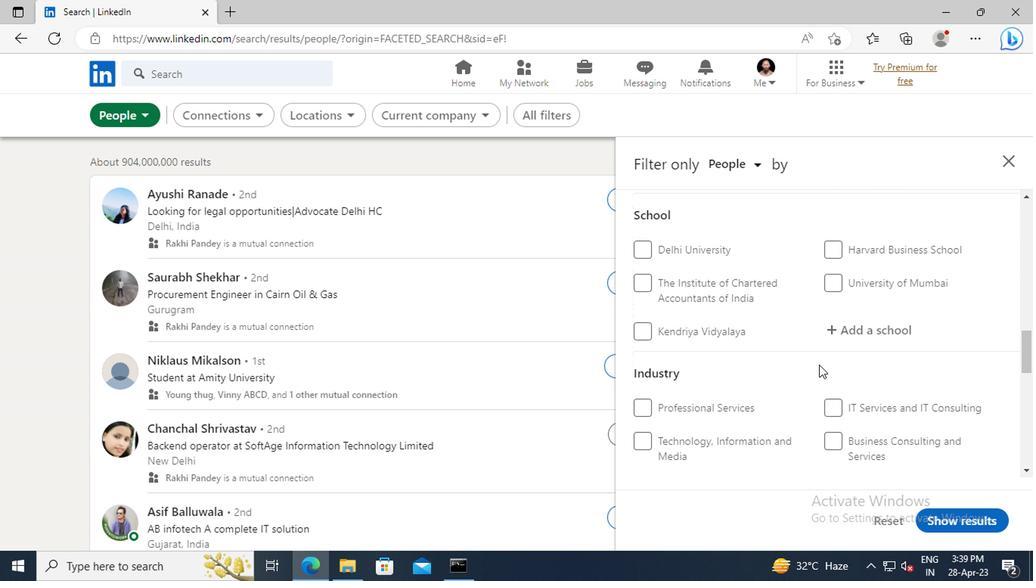 
Action: Mouse scrolled (815, 366) with delta (0, 0)
Screenshot: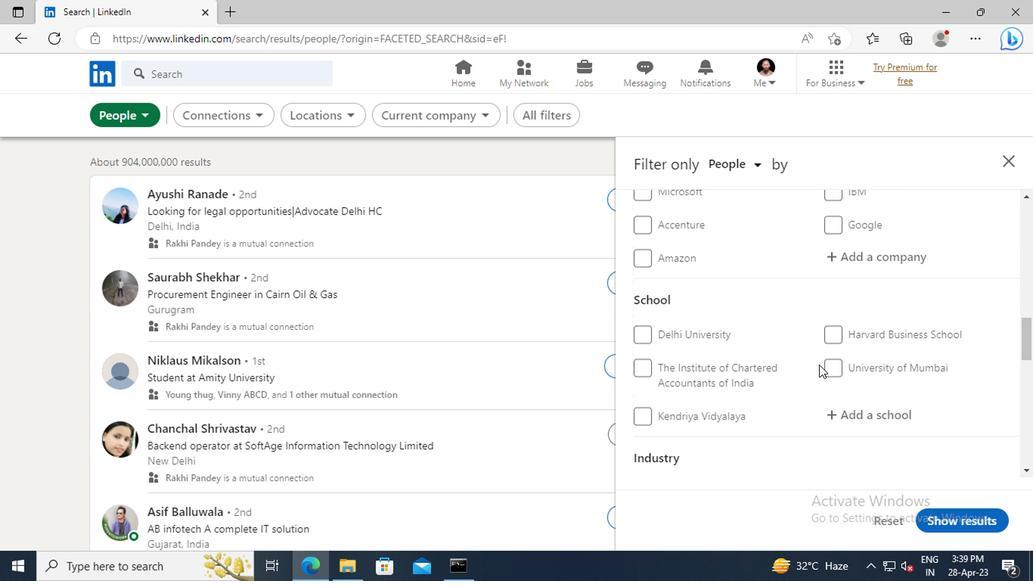 
Action: Mouse scrolled (815, 366) with delta (0, 0)
Screenshot: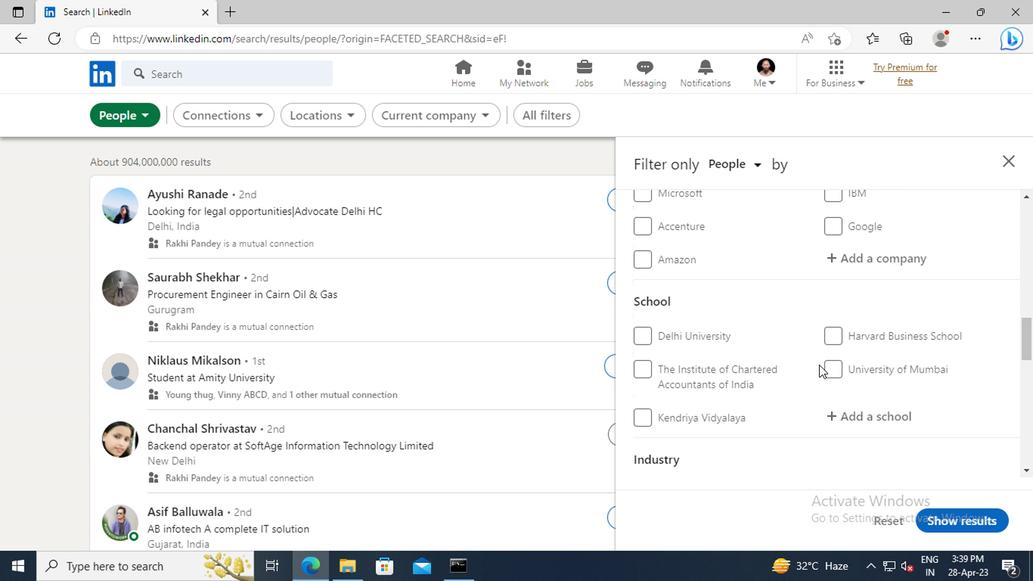 
Action: Mouse scrolled (815, 366) with delta (0, 0)
Screenshot: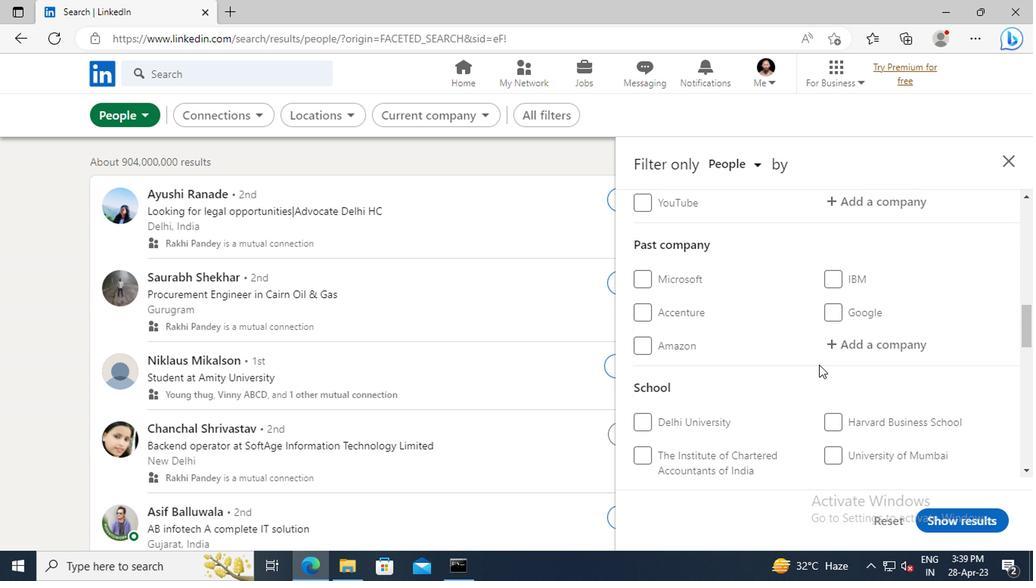 
Action: Mouse scrolled (815, 366) with delta (0, 0)
Screenshot: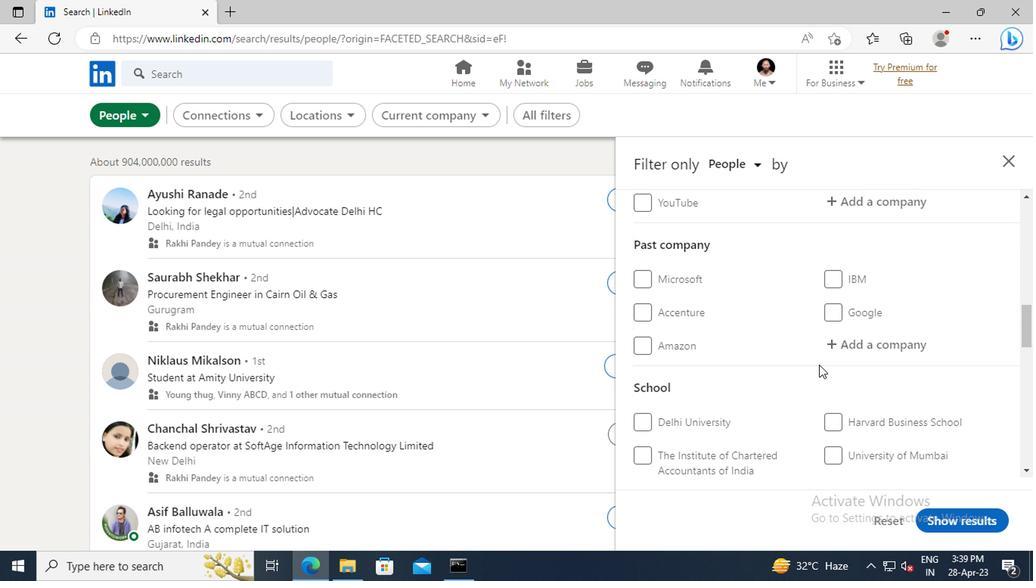 
Action: Mouse scrolled (815, 366) with delta (0, 0)
Screenshot: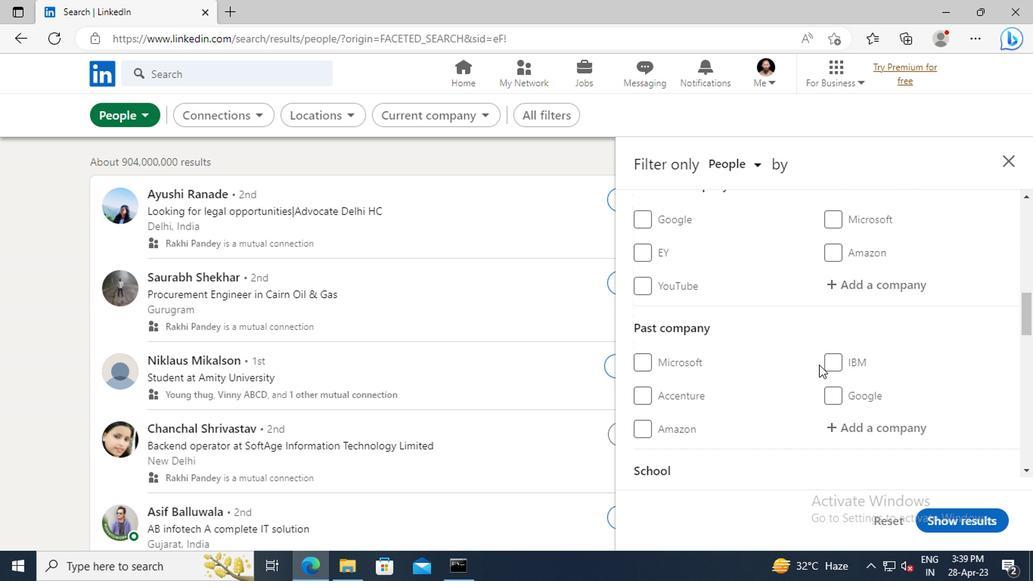 
Action: Mouse scrolled (815, 366) with delta (0, 0)
Screenshot: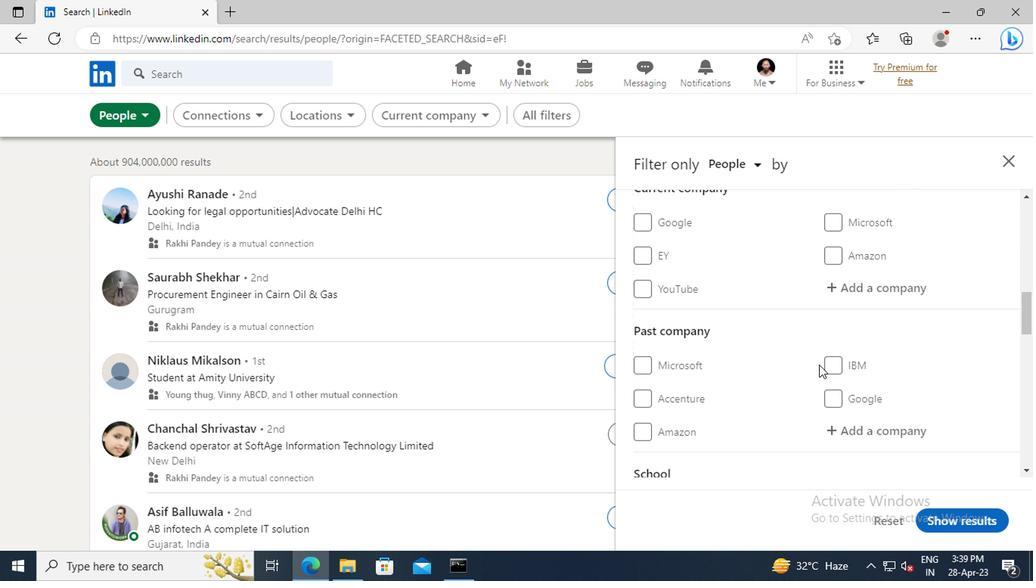 
Action: Mouse moved to (844, 371)
Screenshot: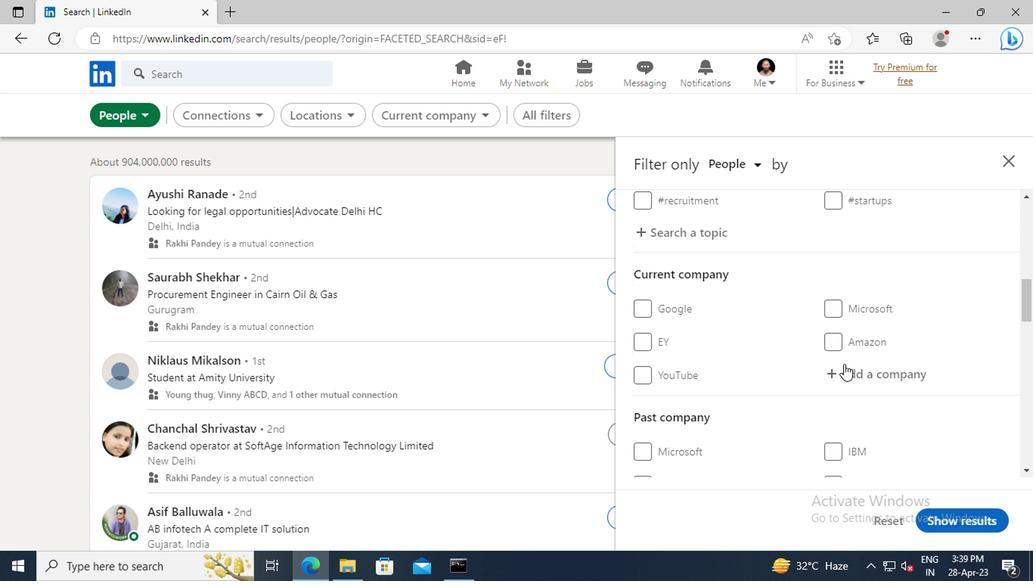 
Action: Mouse pressed left at (844, 371)
Screenshot: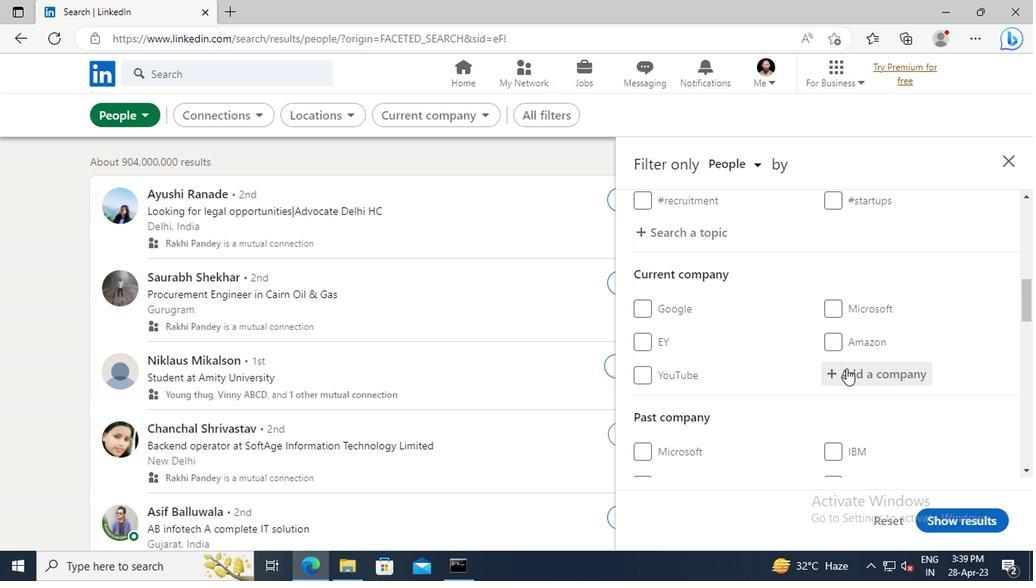 
Action: Key pressed <Key.shift>FINSHOTS<Key.enter>
Screenshot: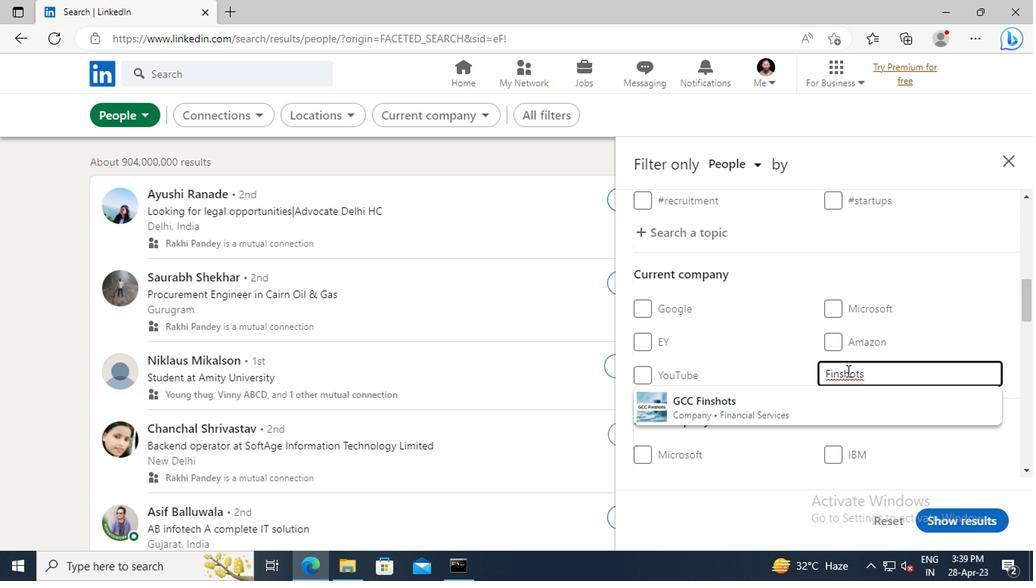
Action: Mouse scrolled (844, 370) with delta (0, -1)
Screenshot: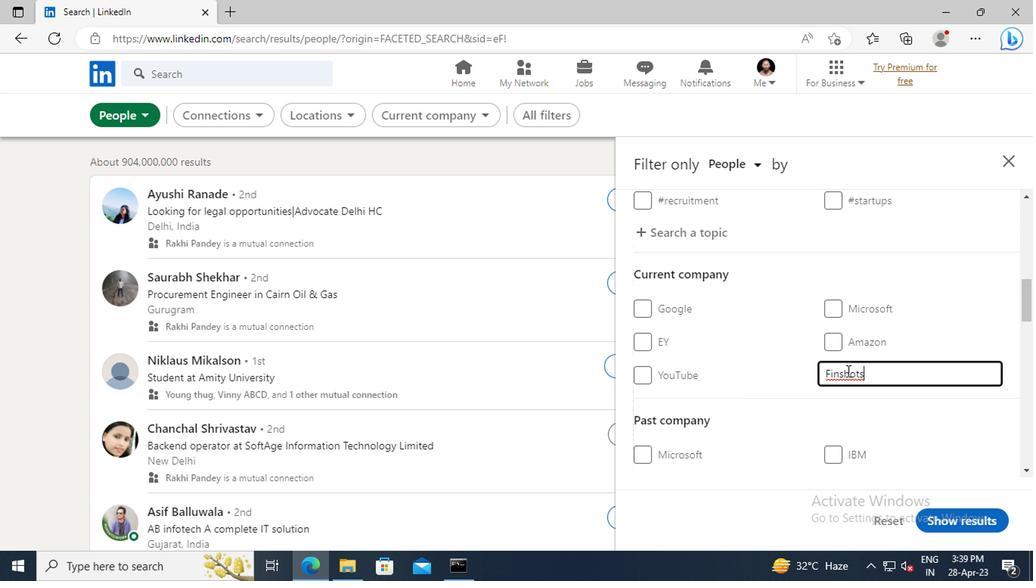 
Action: Mouse scrolled (844, 370) with delta (0, -1)
Screenshot: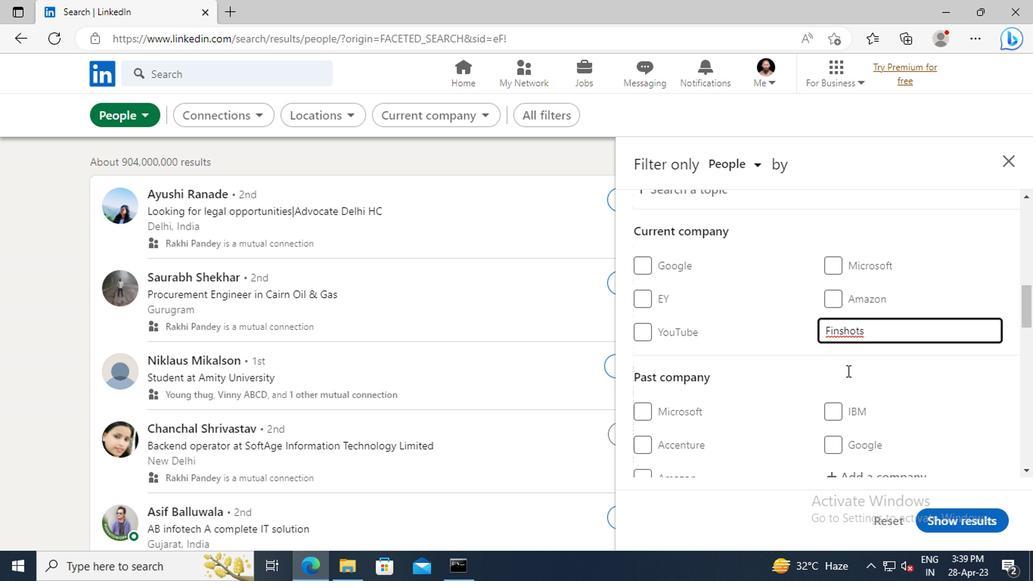 
Action: Mouse scrolled (844, 370) with delta (0, -1)
Screenshot: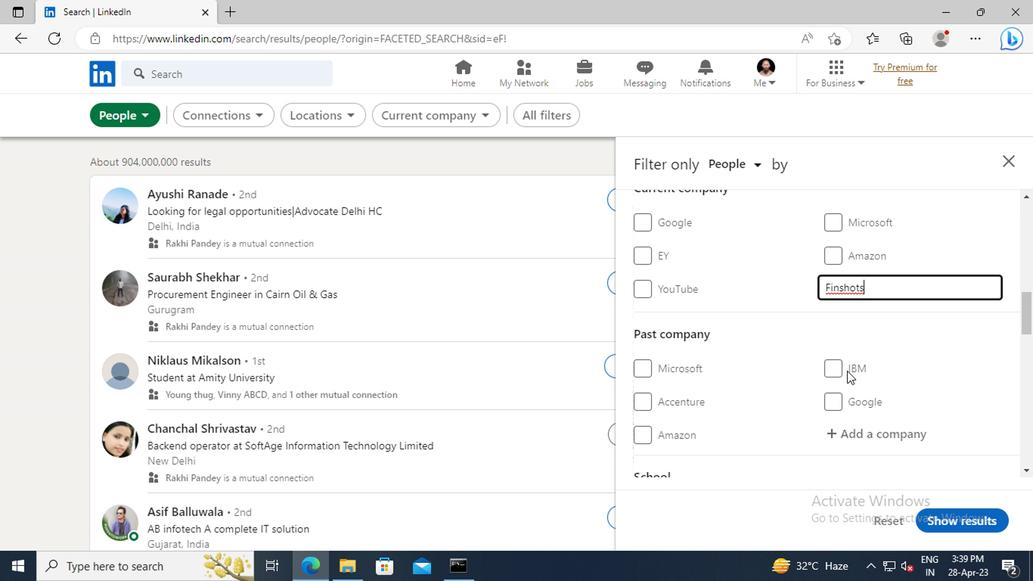 
Action: Mouse scrolled (844, 370) with delta (0, -1)
Screenshot: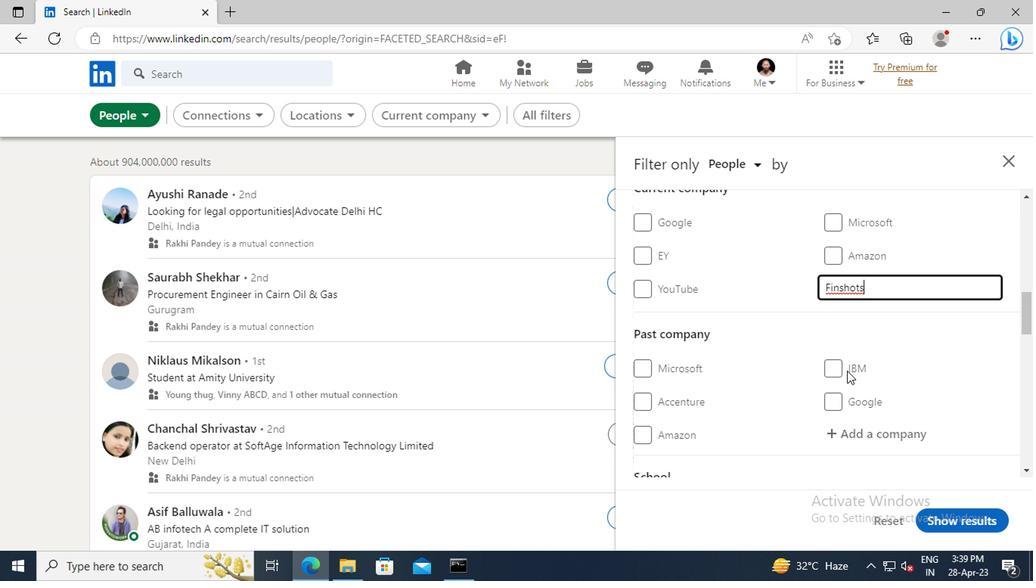 
Action: Mouse scrolled (844, 370) with delta (0, -1)
Screenshot: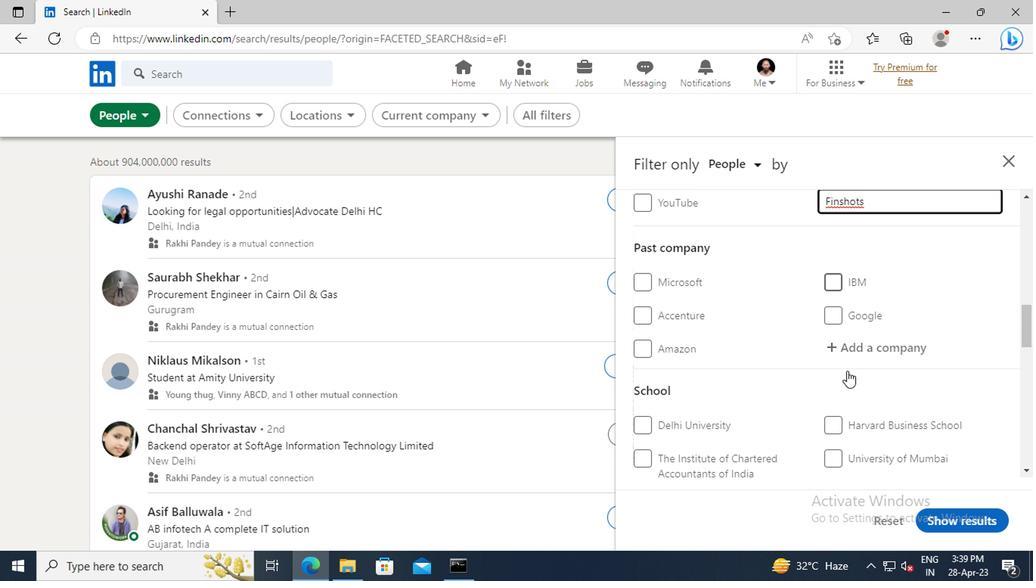 
Action: Mouse scrolled (844, 370) with delta (0, -1)
Screenshot: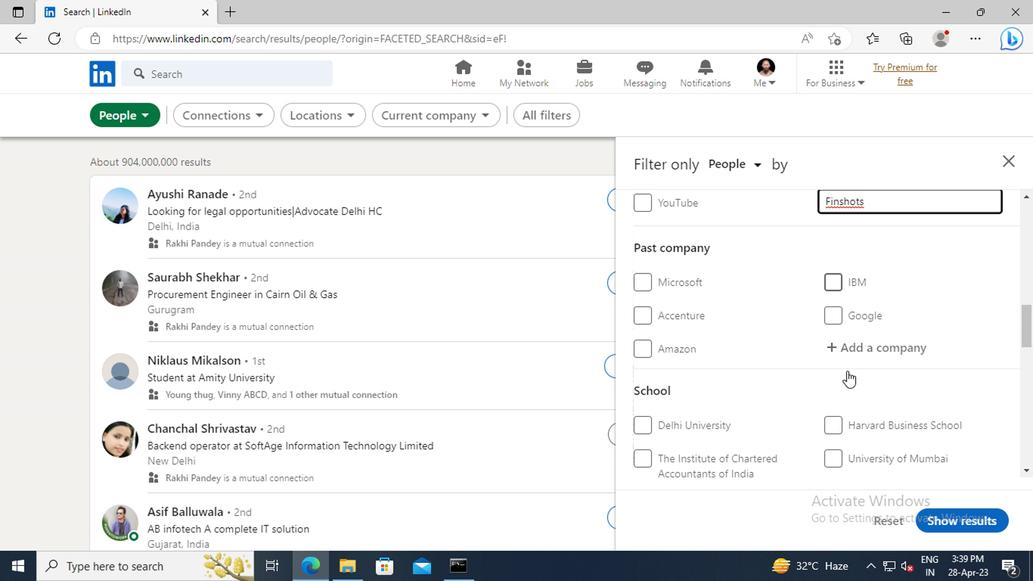 
Action: Mouse scrolled (844, 370) with delta (0, -1)
Screenshot: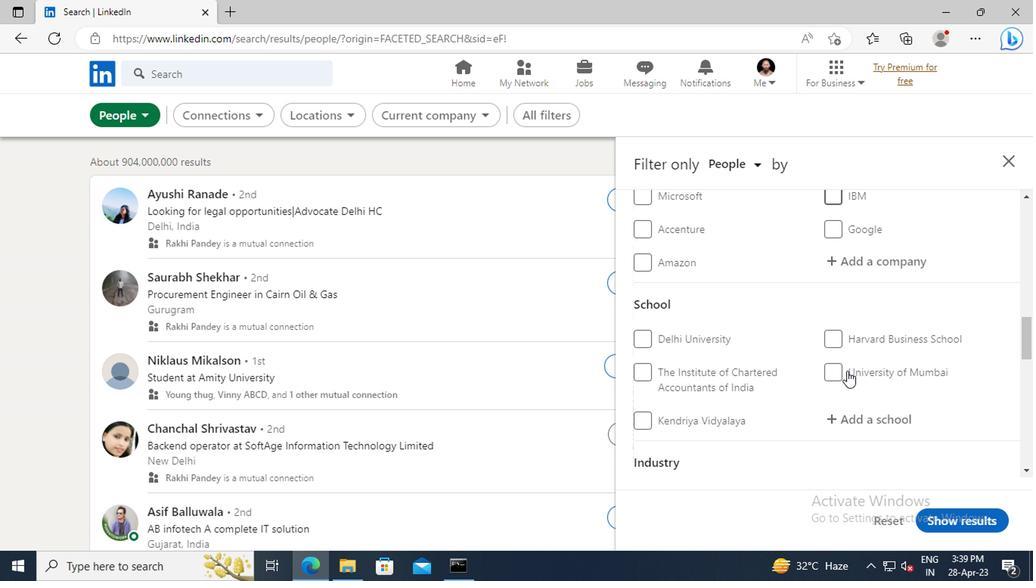 
Action: Mouse moved to (850, 377)
Screenshot: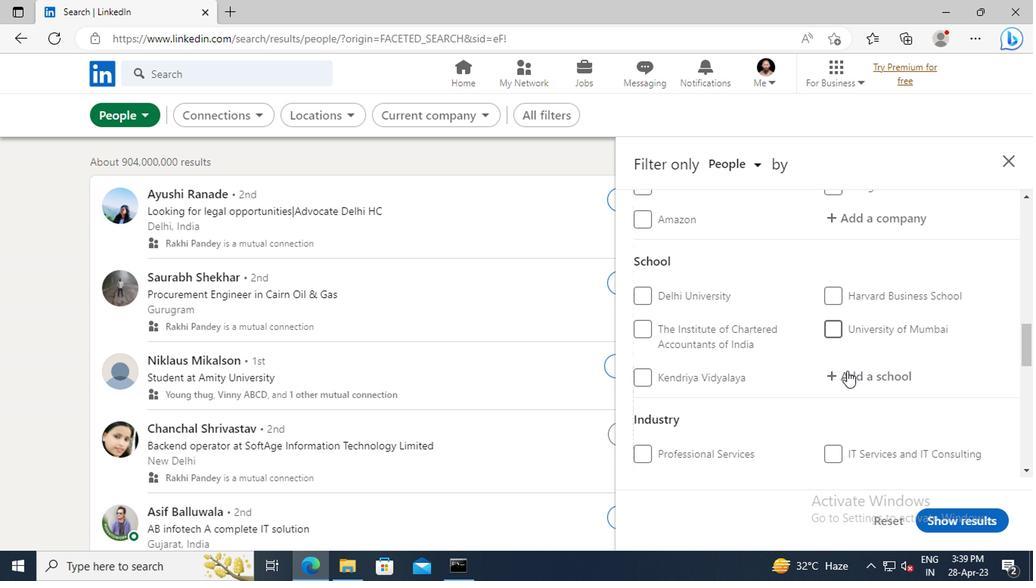 
Action: Mouse pressed left at (850, 377)
Screenshot: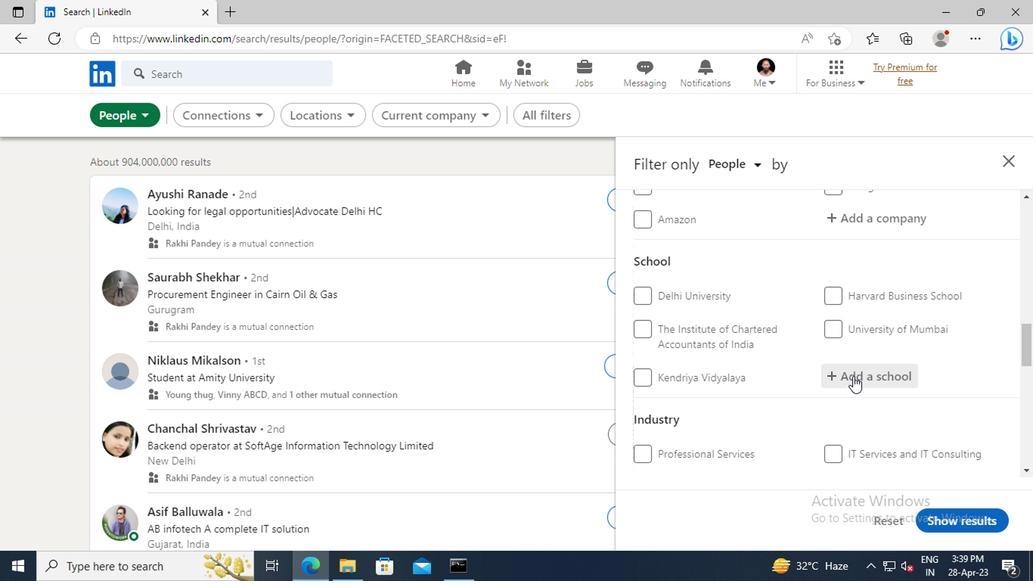 
Action: Key pressed <Key.shift>ZAKIR<Key.space><Key.shift>HUSAIN
Screenshot: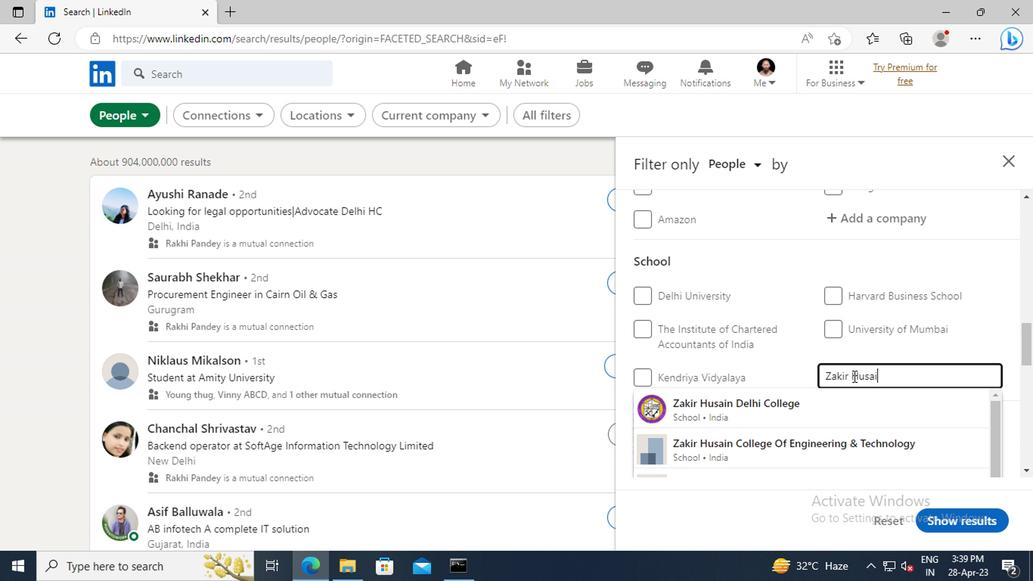
Action: Mouse moved to (854, 400)
Screenshot: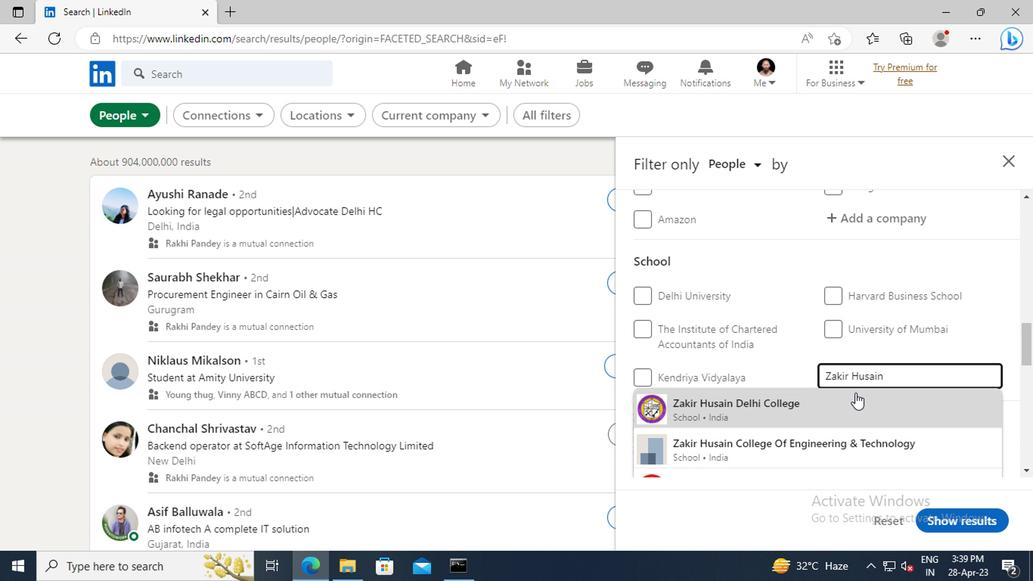 
Action: Mouse pressed left at (854, 400)
Screenshot: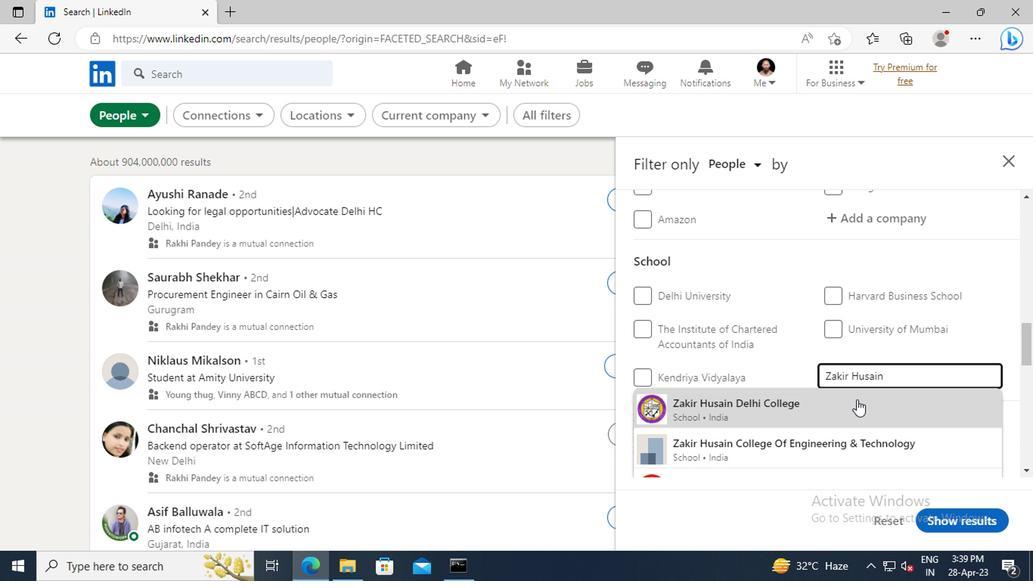 
Action: Mouse scrolled (854, 399) with delta (0, 0)
Screenshot: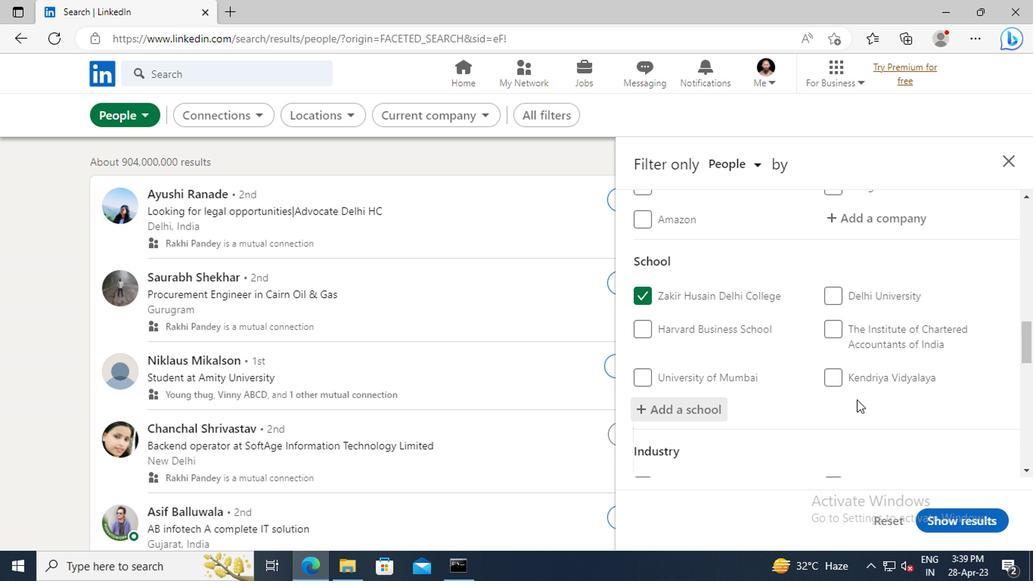 
Action: Mouse scrolled (854, 399) with delta (0, 0)
Screenshot: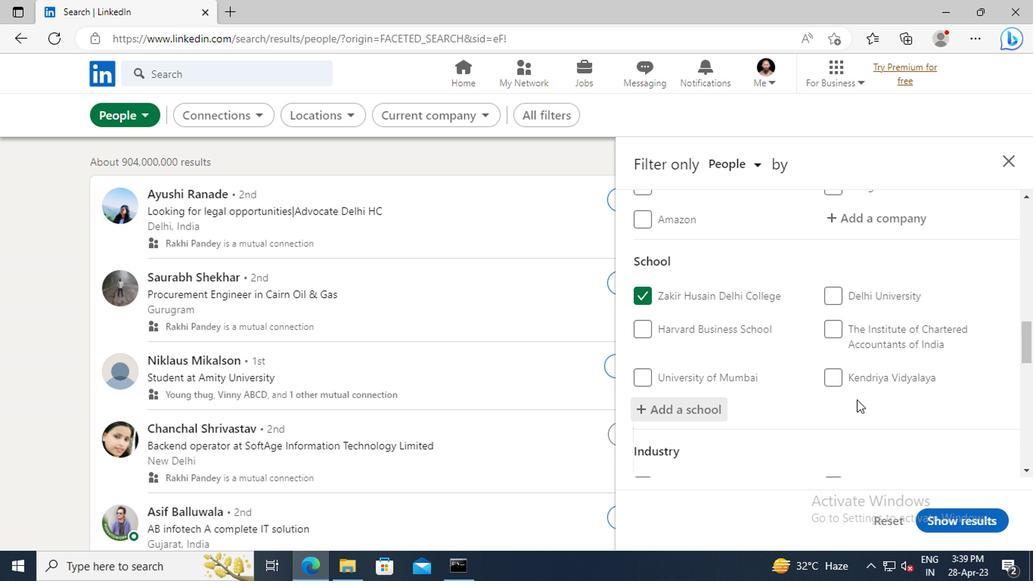 
Action: Mouse scrolled (854, 399) with delta (0, 0)
Screenshot: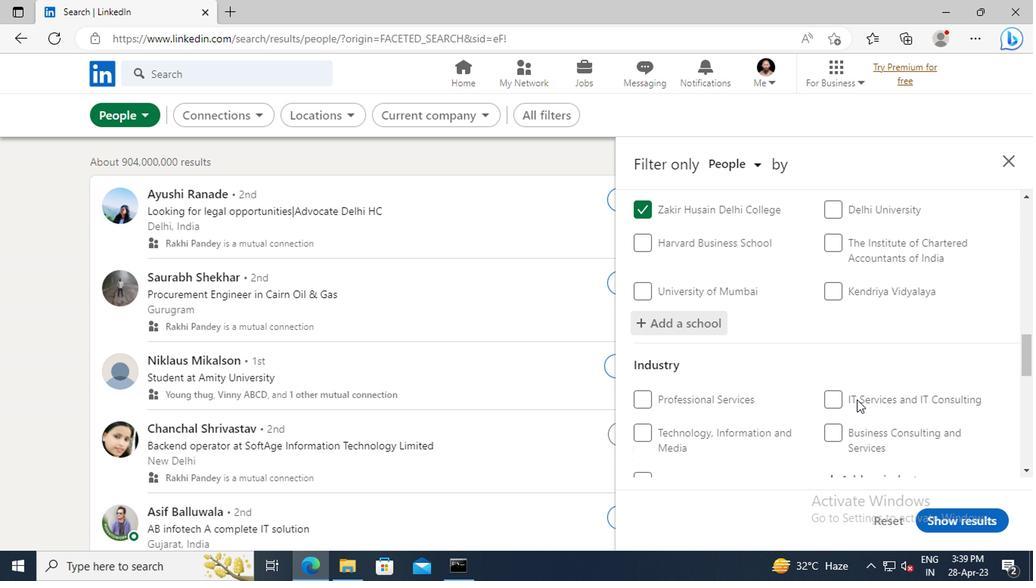 
Action: Mouse scrolled (854, 399) with delta (0, 0)
Screenshot: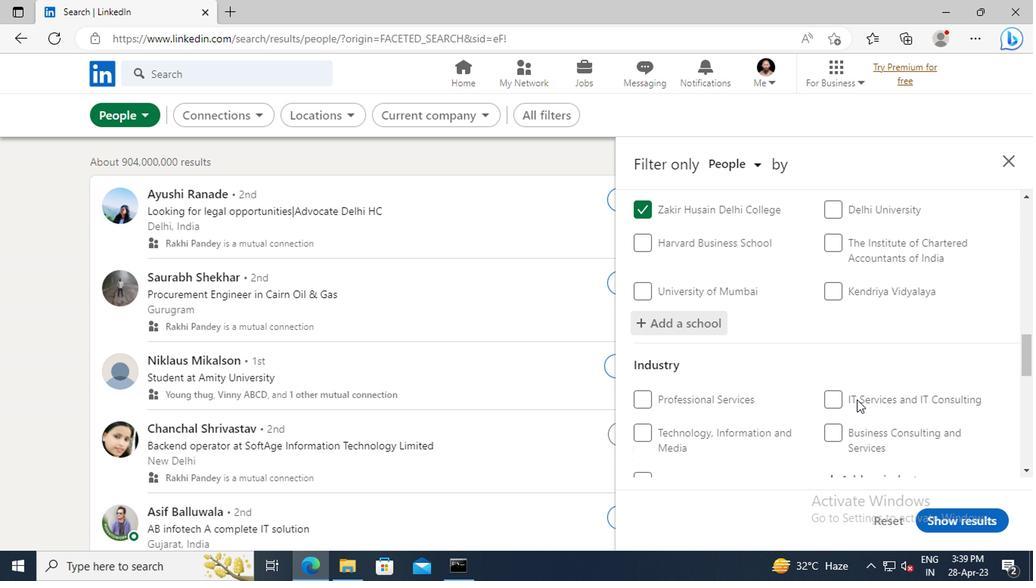 
Action: Mouse moved to (854, 399)
Screenshot: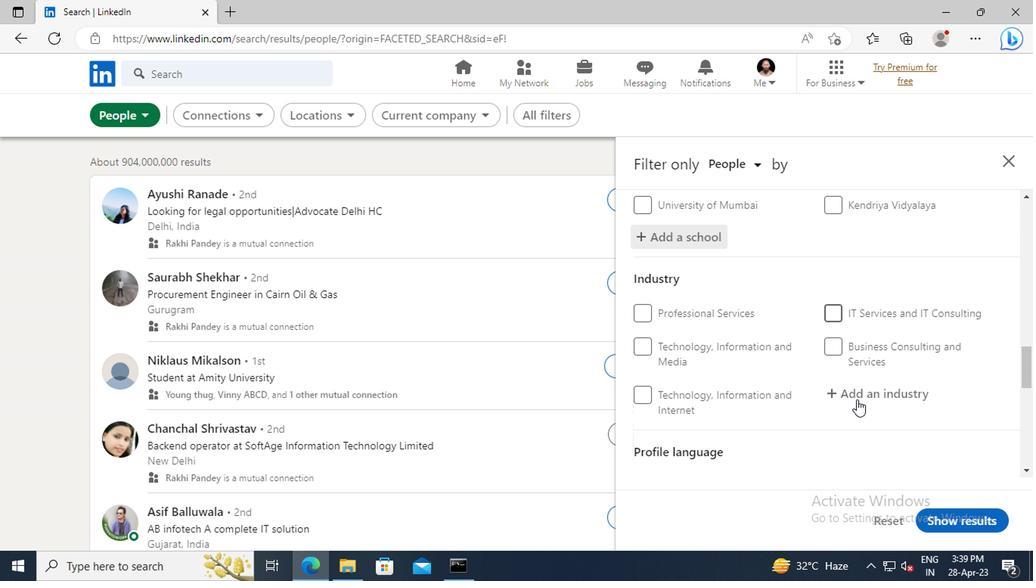 
Action: Mouse pressed left at (854, 399)
Screenshot: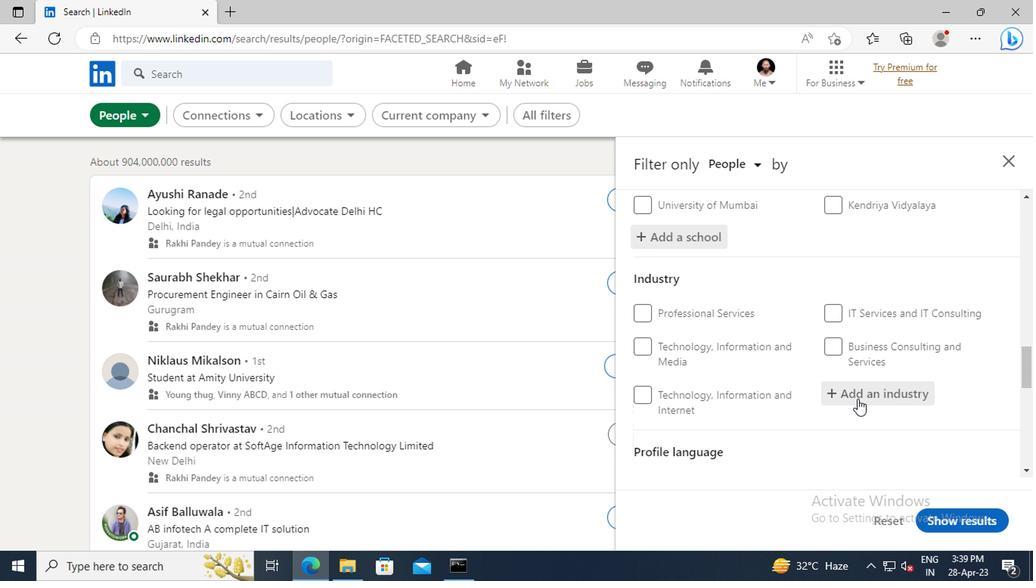 
Action: Key pressed <Key.shift>I<Key.shift>T<Key.space><Key.shift>SERVICES<Key.space>AND<Key.space>
Screenshot: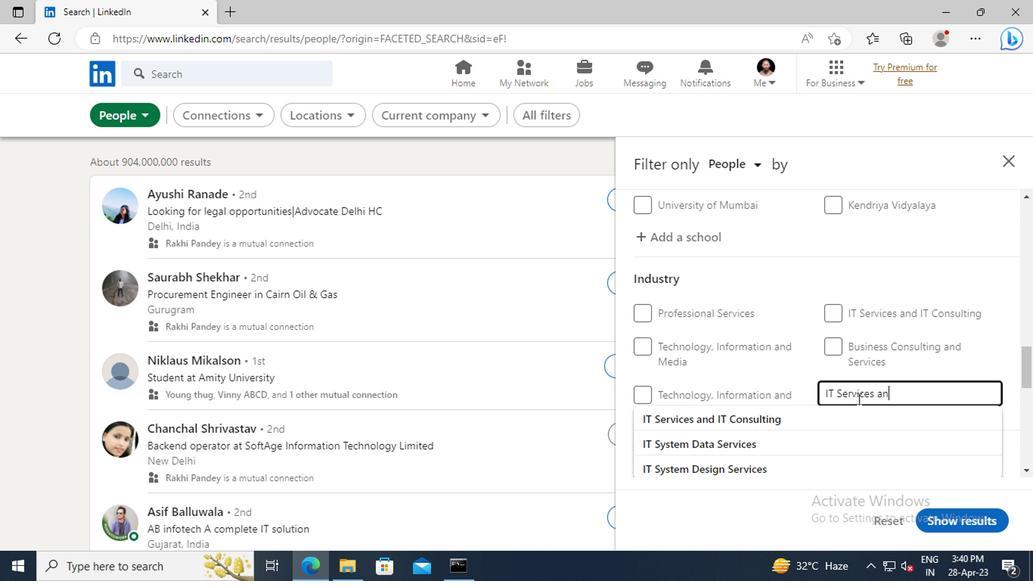 
Action: Mouse moved to (834, 419)
Screenshot: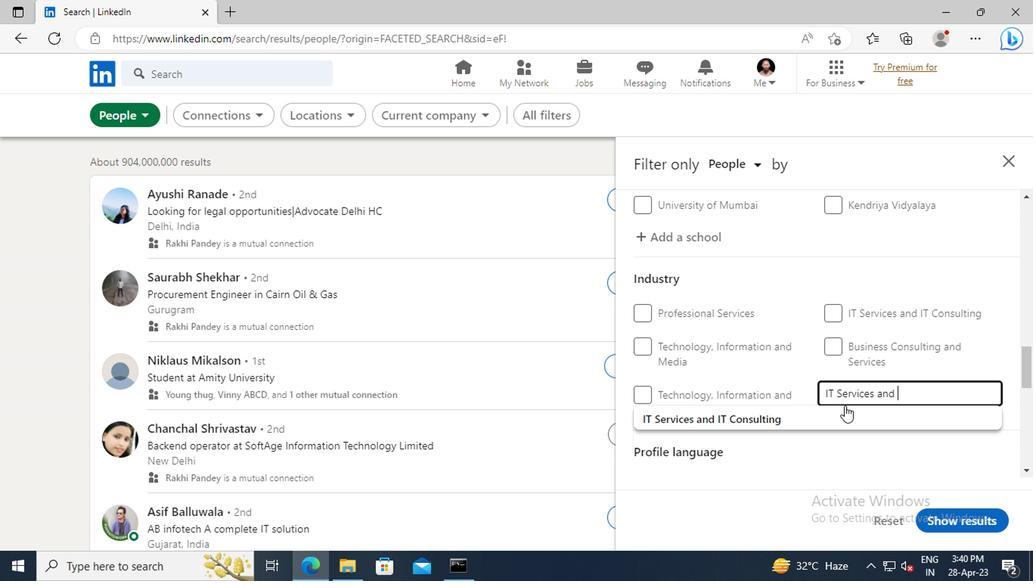 
Action: Mouse pressed left at (834, 419)
Screenshot: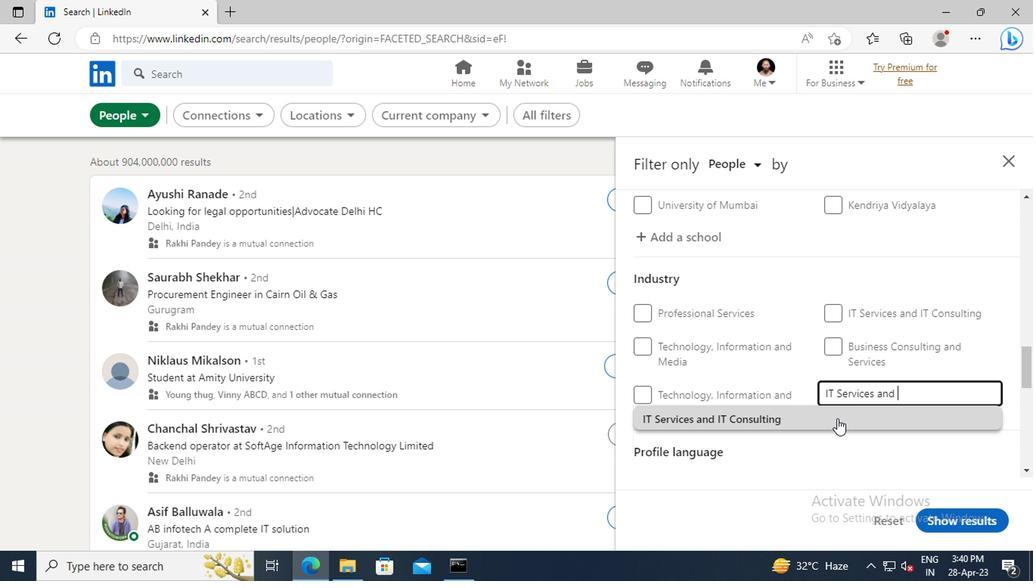 
Action: Mouse scrolled (834, 418) with delta (0, 0)
Screenshot: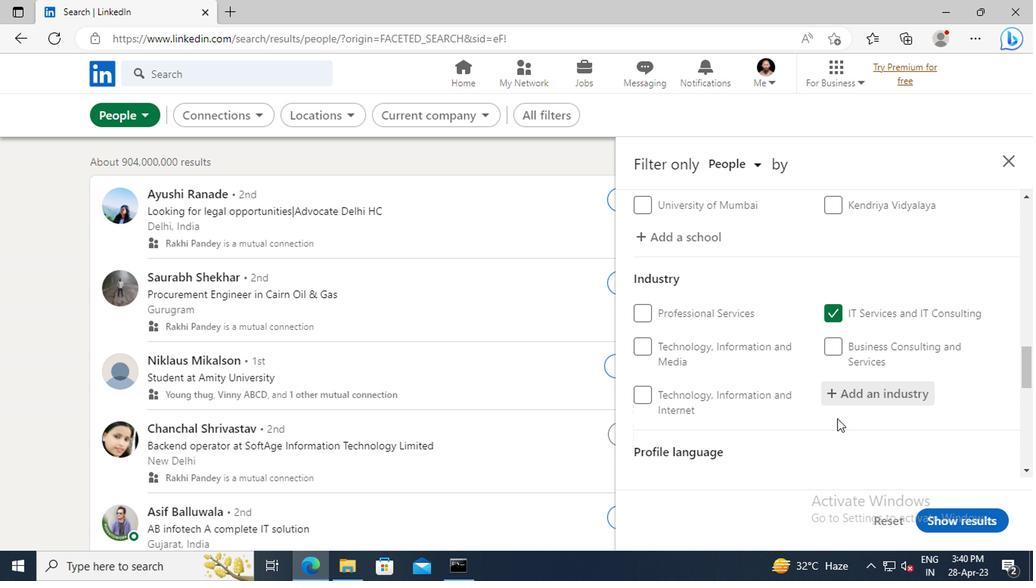 
Action: Mouse scrolled (834, 418) with delta (0, 0)
Screenshot: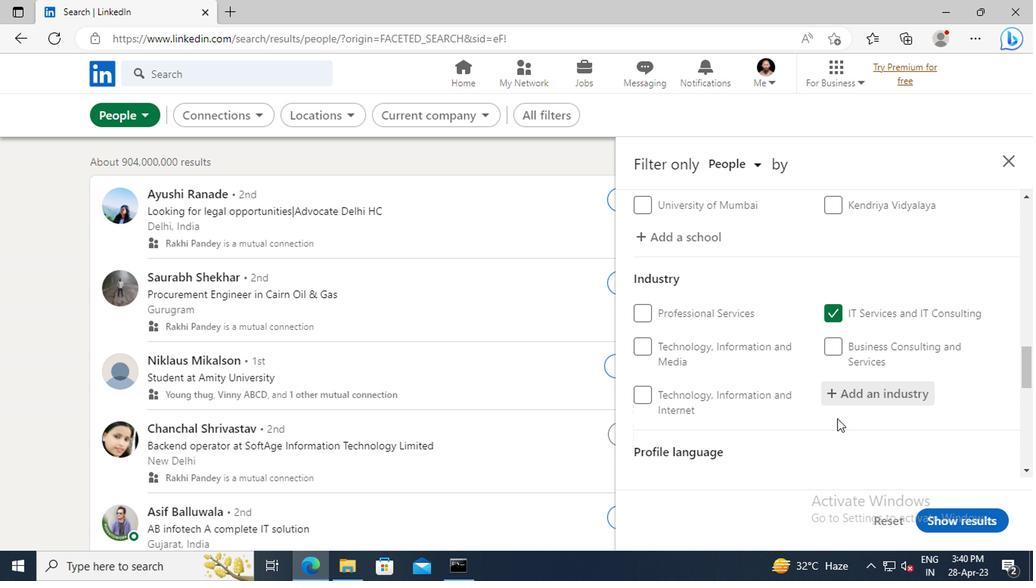 
Action: Mouse scrolled (834, 418) with delta (0, 0)
Screenshot: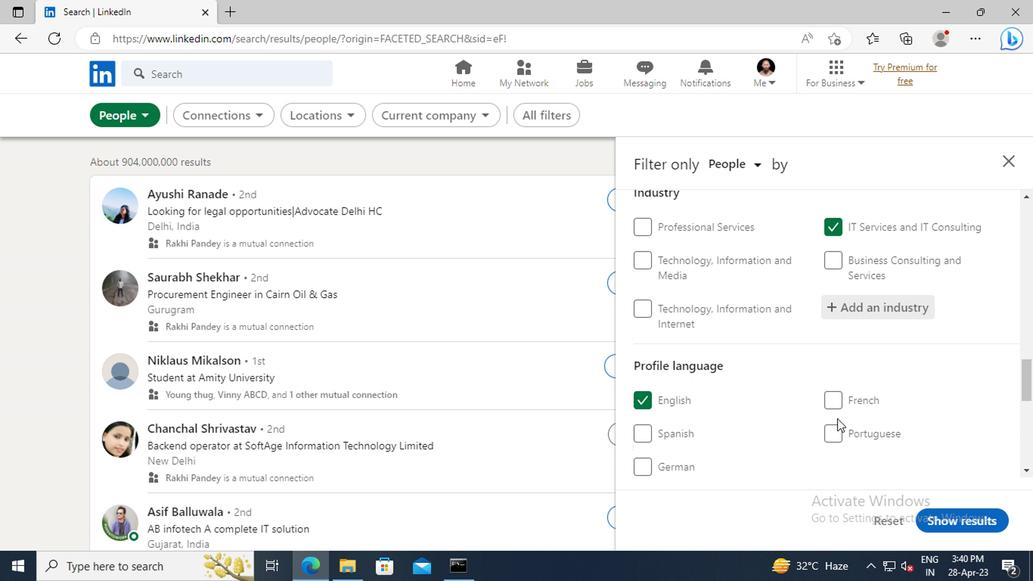 
Action: Mouse scrolled (834, 418) with delta (0, 0)
Screenshot: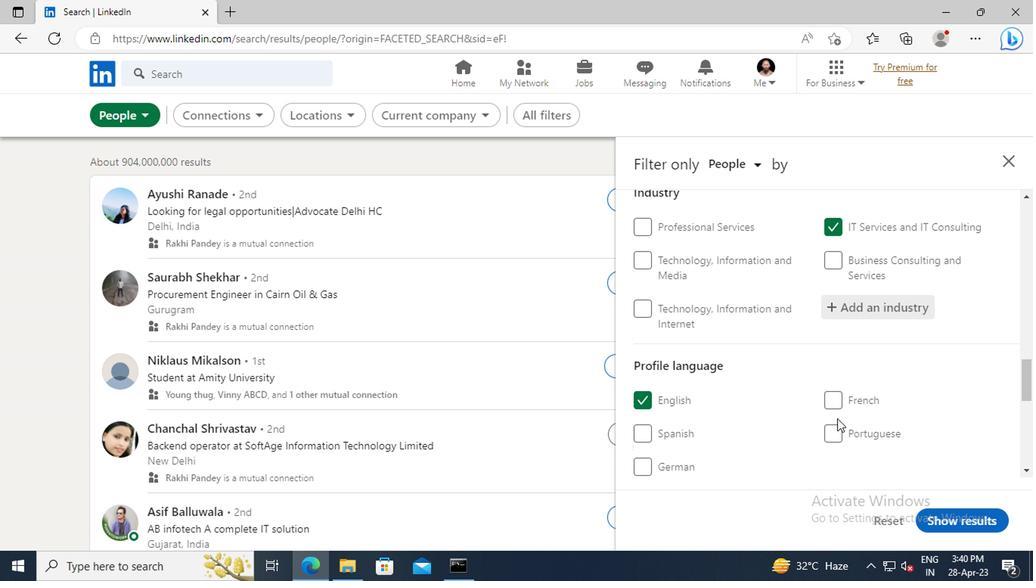 
Action: Mouse scrolled (834, 418) with delta (0, 0)
Screenshot: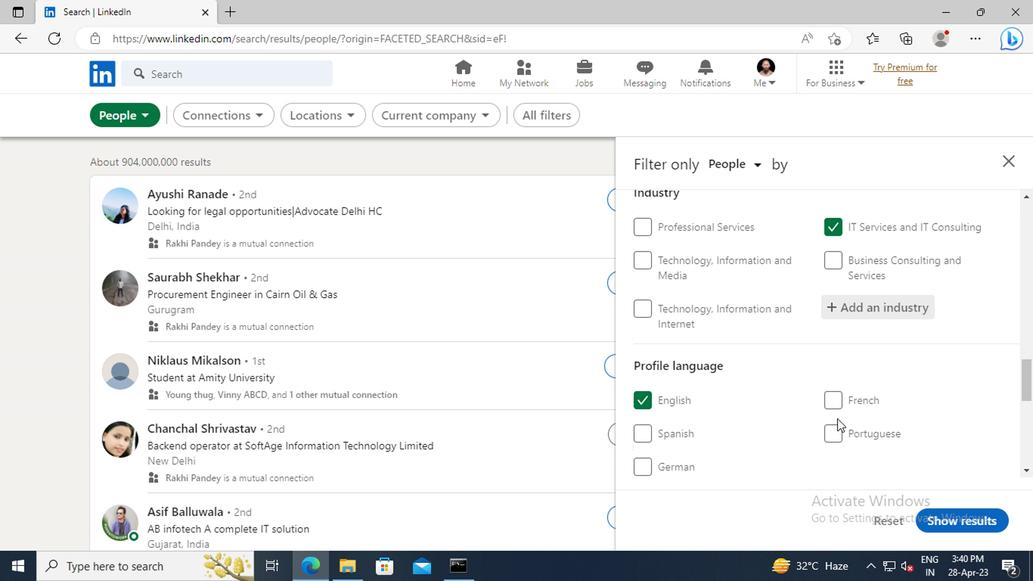 
Action: Mouse scrolled (834, 418) with delta (0, 0)
Screenshot: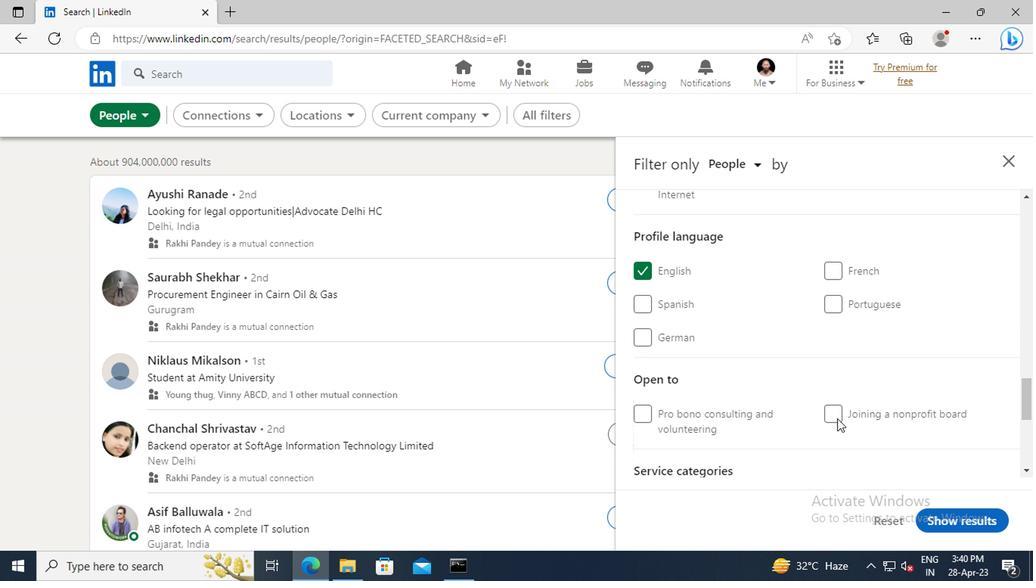 
Action: Mouse scrolled (834, 418) with delta (0, 0)
Screenshot: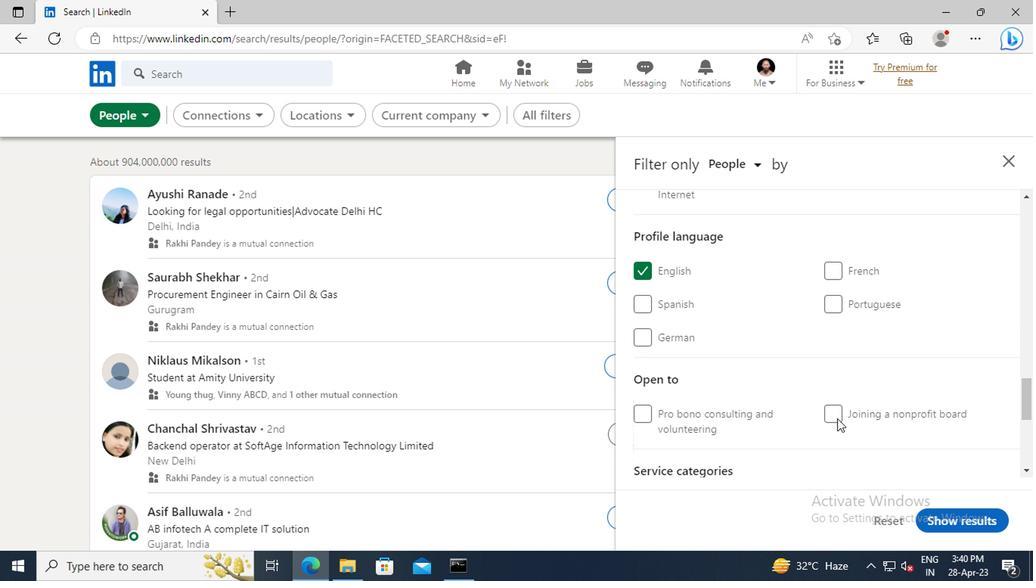 
Action: Mouse scrolled (834, 418) with delta (0, 0)
Screenshot: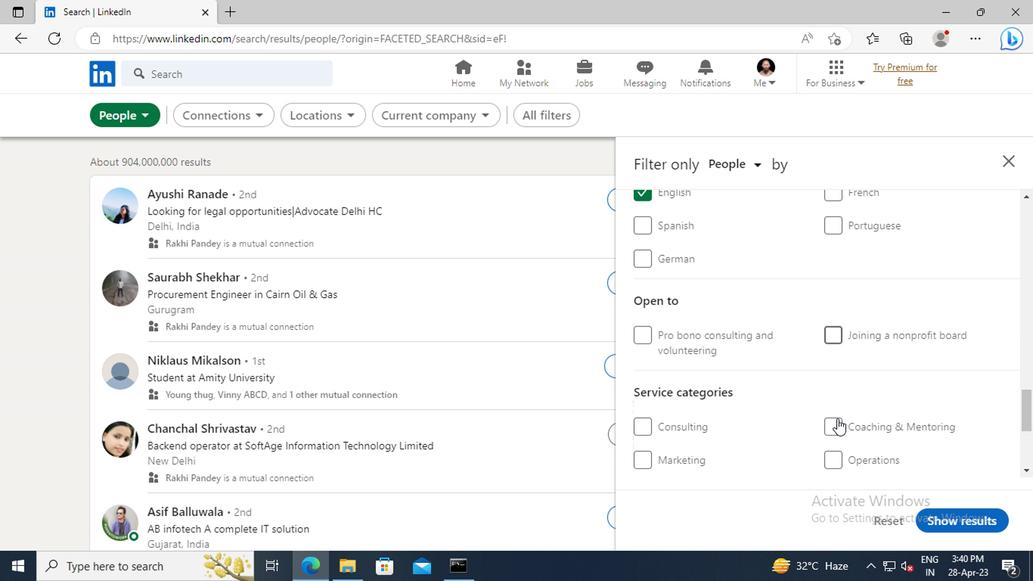 
Action: Mouse scrolled (834, 418) with delta (0, 0)
Screenshot: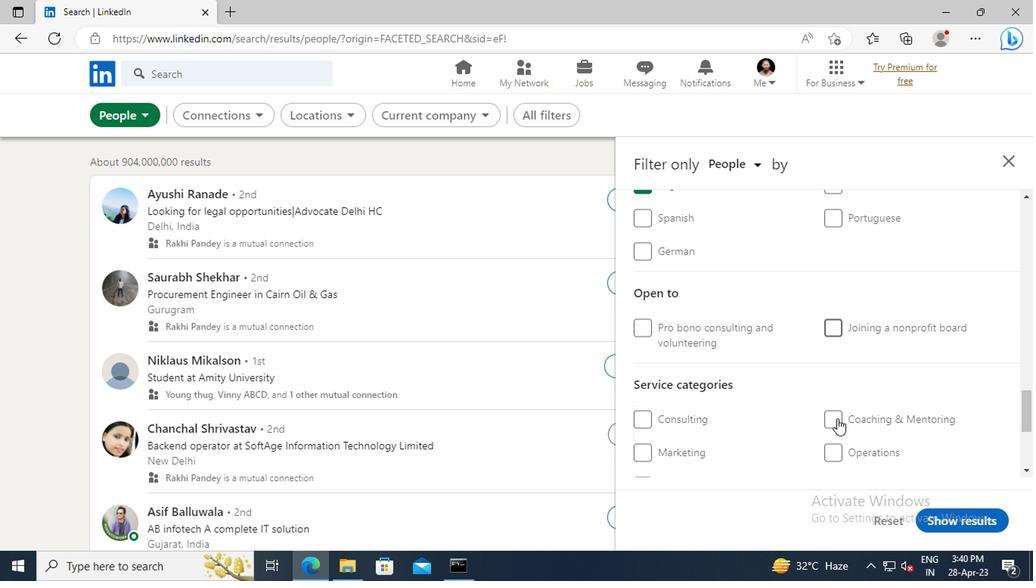 
Action: Mouse moved to (831, 401)
Screenshot: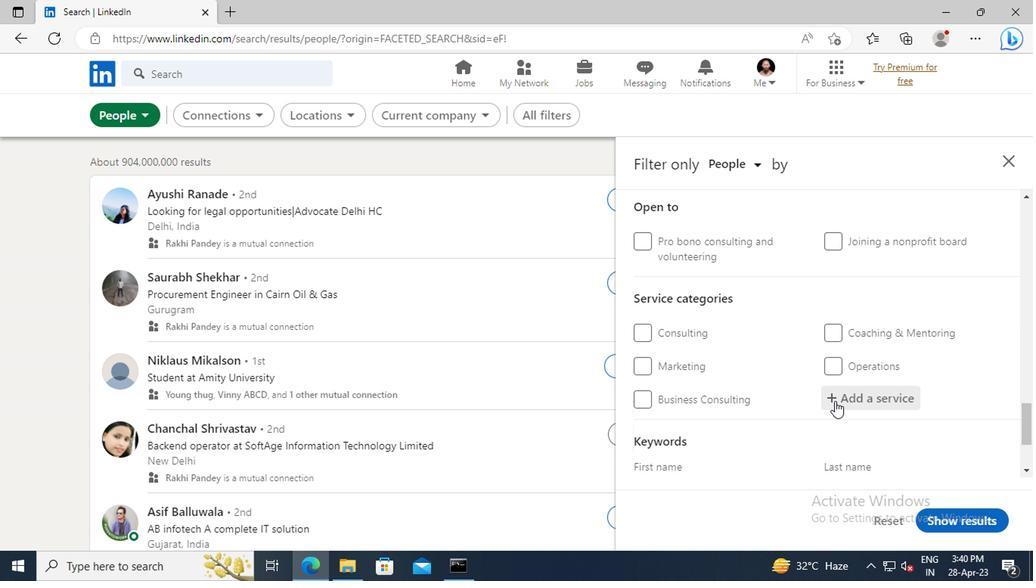 
Action: Mouse pressed left at (831, 401)
Screenshot: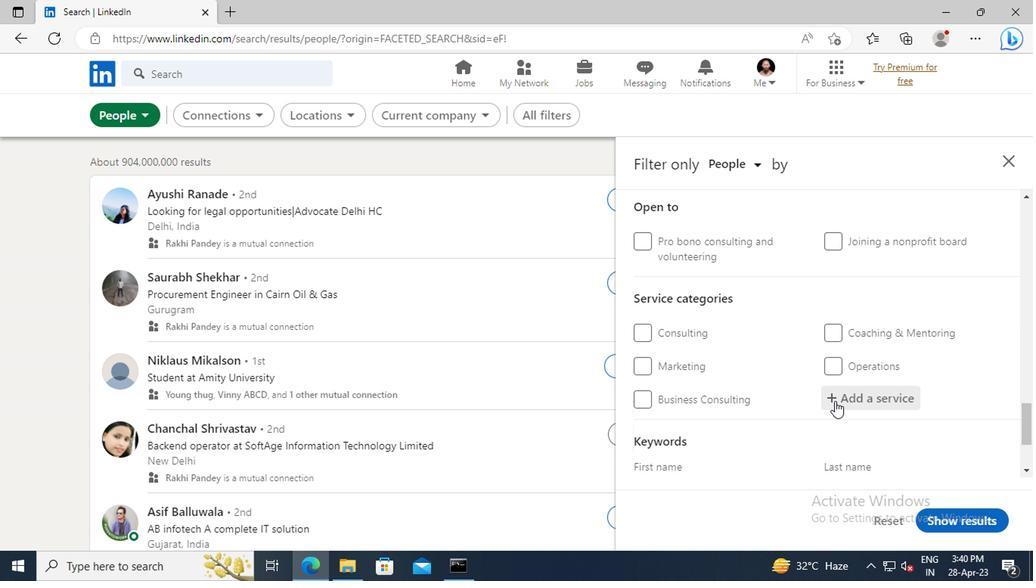 
Action: Key pressed <Key.shift>FILING
Screenshot: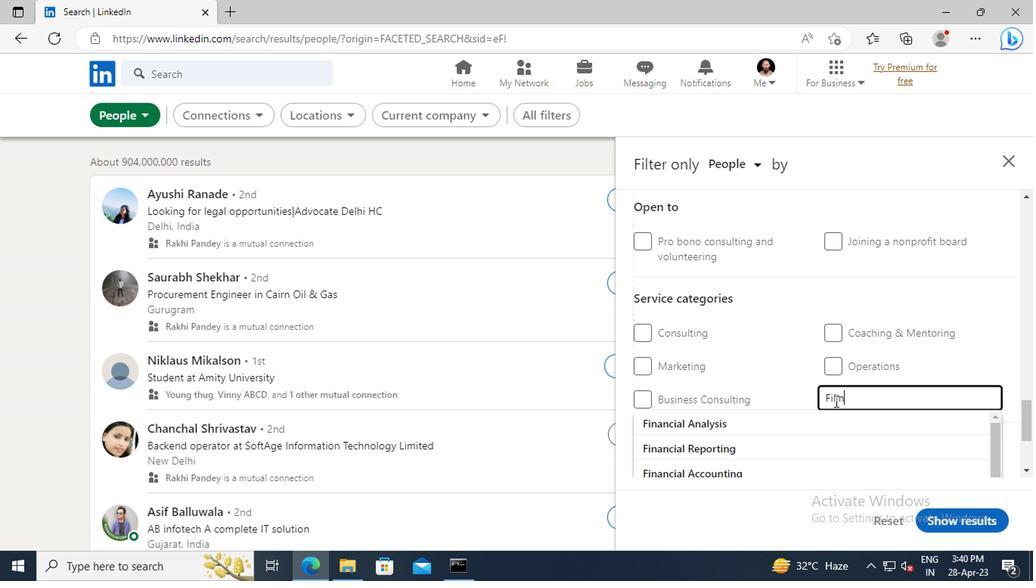 
Action: Mouse moved to (831, 420)
Screenshot: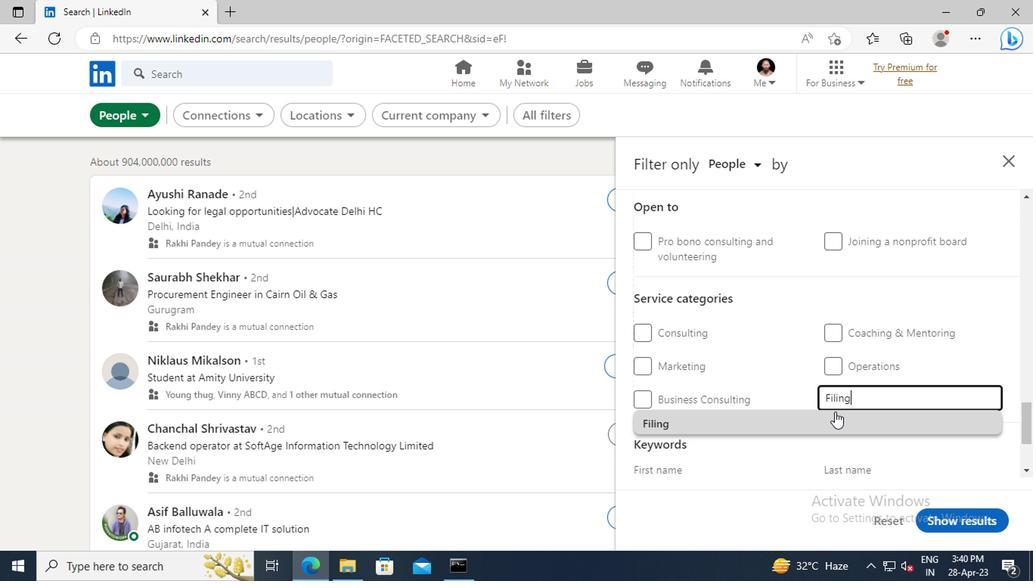 
Action: Mouse pressed left at (831, 420)
Screenshot: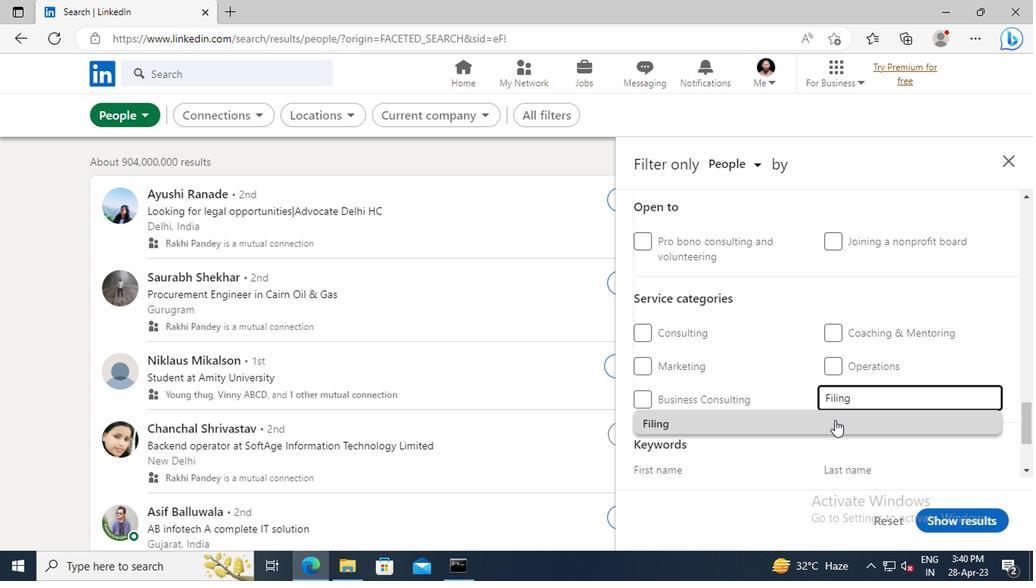 
Action: Mouse scrolled (831, 419) with delta (0, -1)
Screenshot: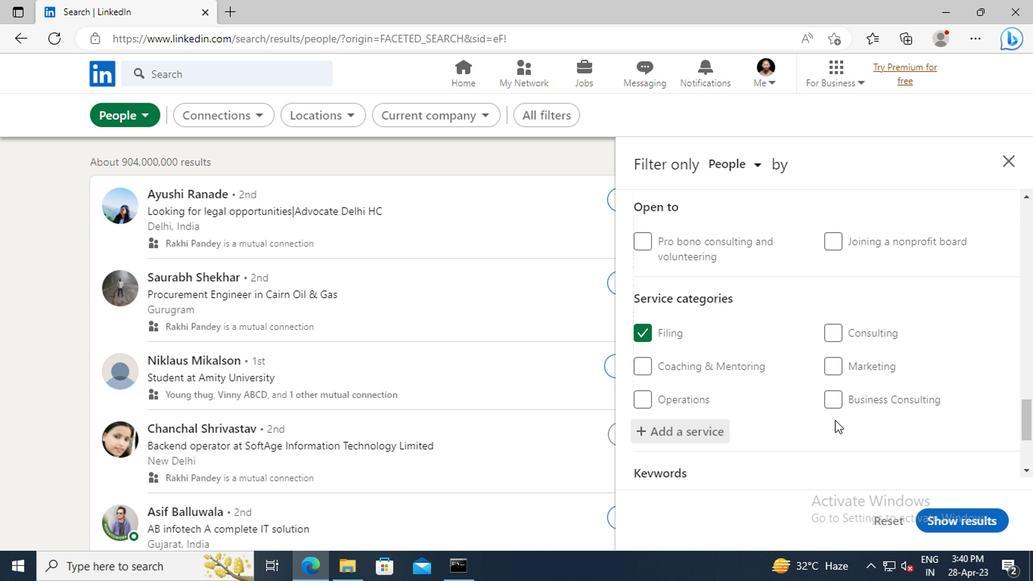 
Action: Mouse scrolled (831, 419) with delta (0, -1)
Screenshot: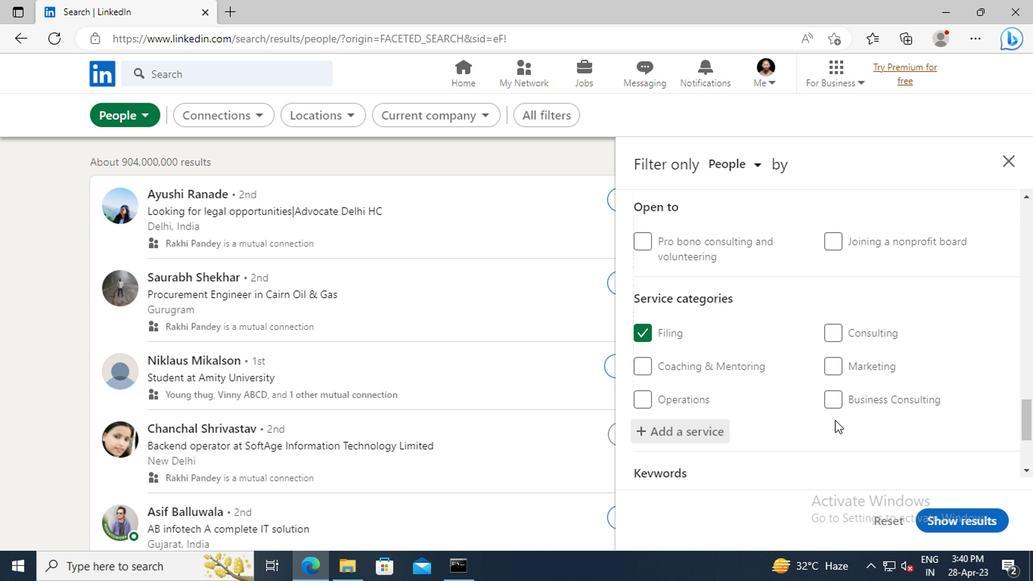 
Action: Mouse scrolled (831, 419) with delta (0, -1)
Screenshot: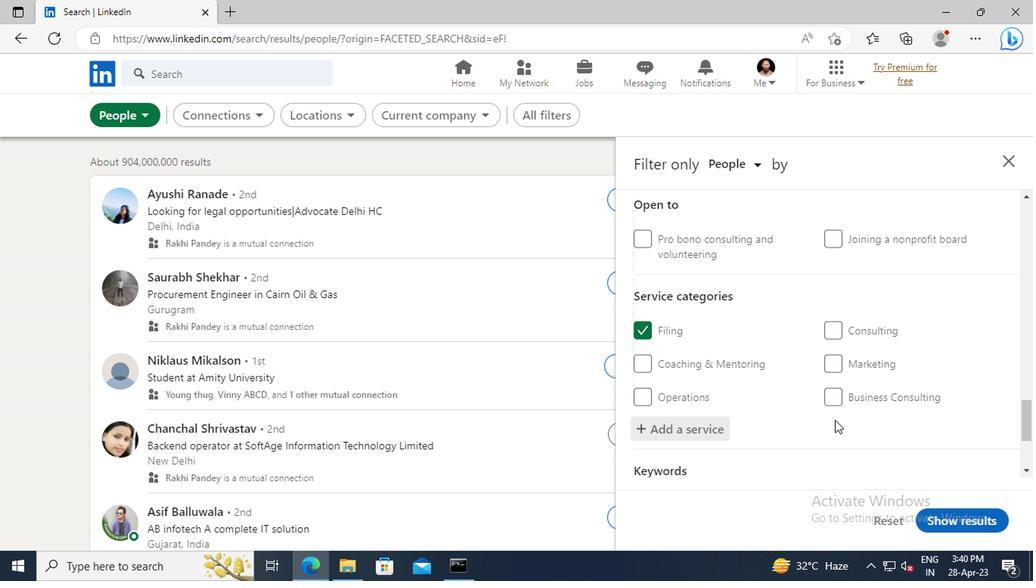
Action: Mouse scrolled (831, 419) with delta (0, -1)
Screenshot: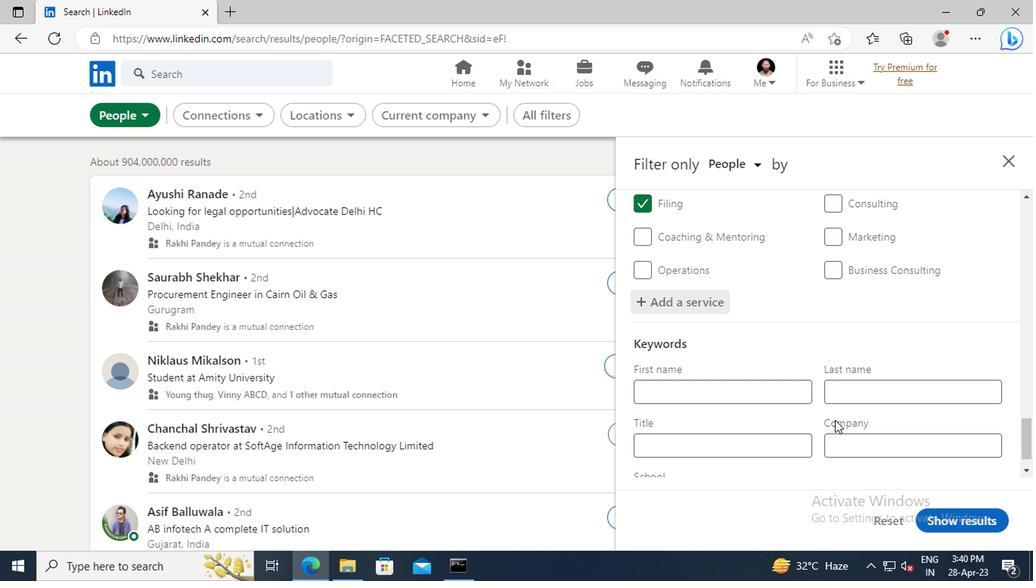 
Action: Mouse scrolled (831, 419) with delta (0, -1)
Screenshot: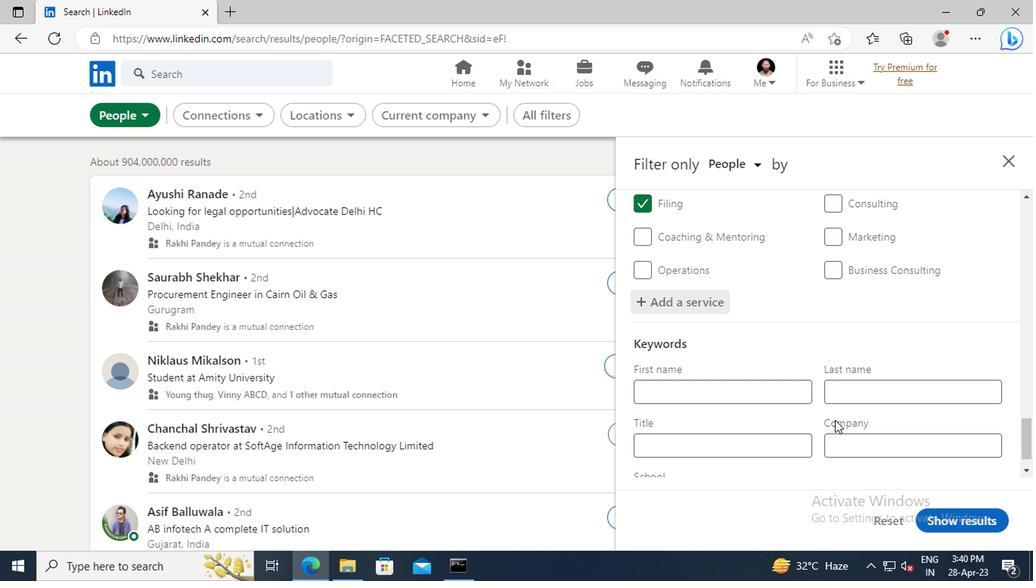 
Action: Mouse scrolled (831, 419) with delta (0, -1)
Screenshot: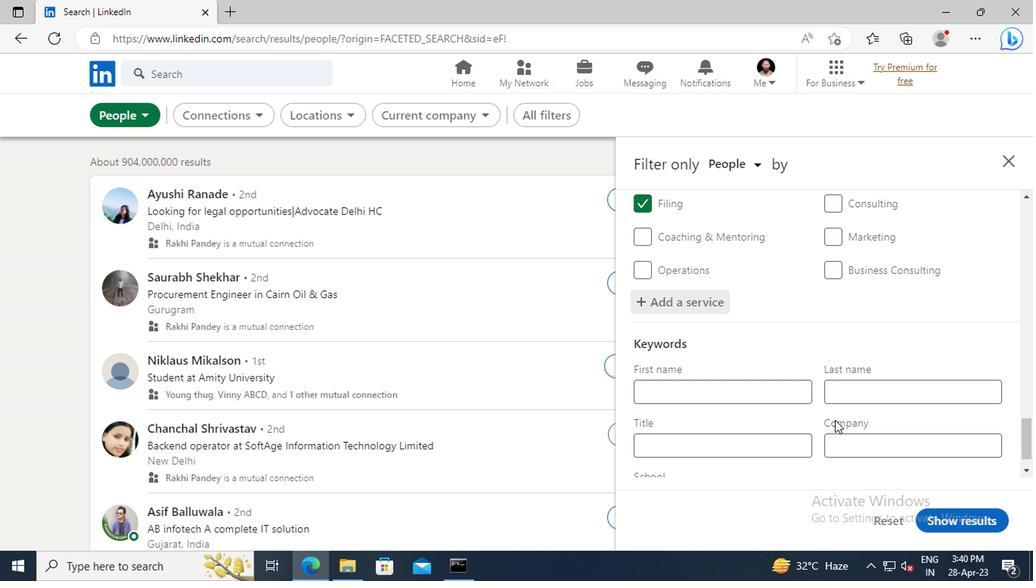 
Action: Mouse moved to (692, 413)
Screenshot: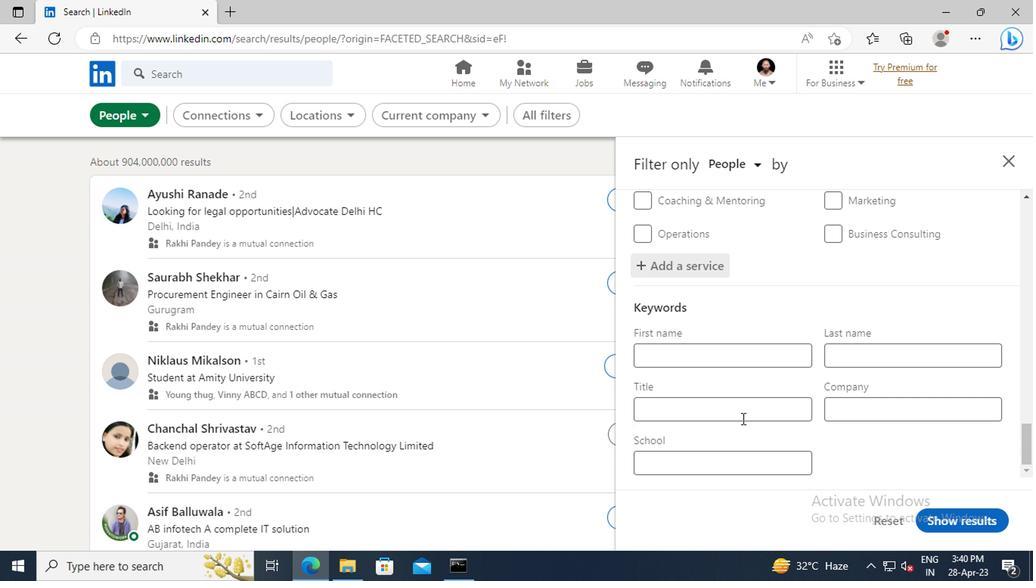 
Action: Mouse pressed left at (692, 413)
Screenshot: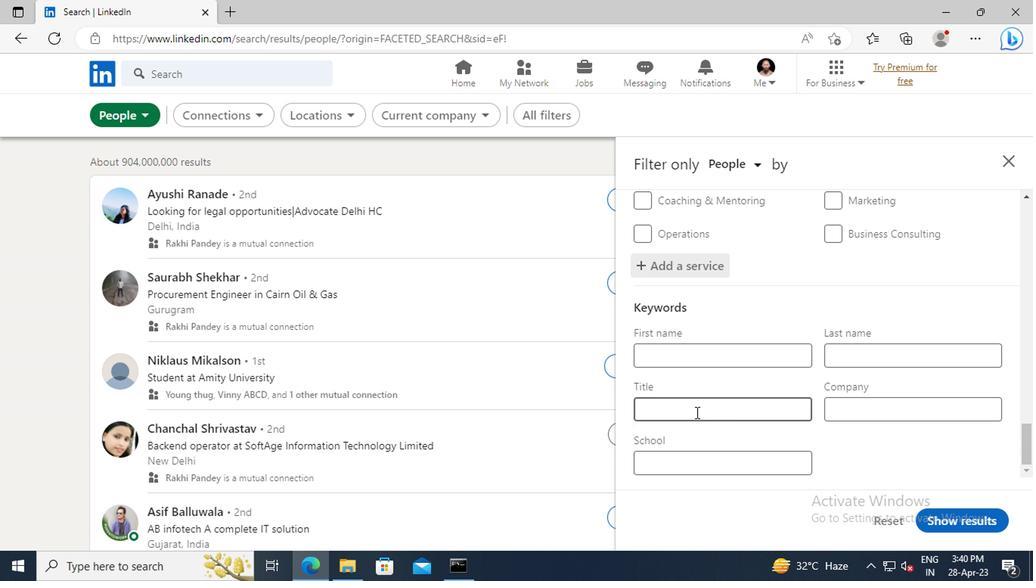 
Action: Key pressed <Key.shift>BUDGET<Key.space><Key.shift>ANALYST<Key.enter>
Screenshot: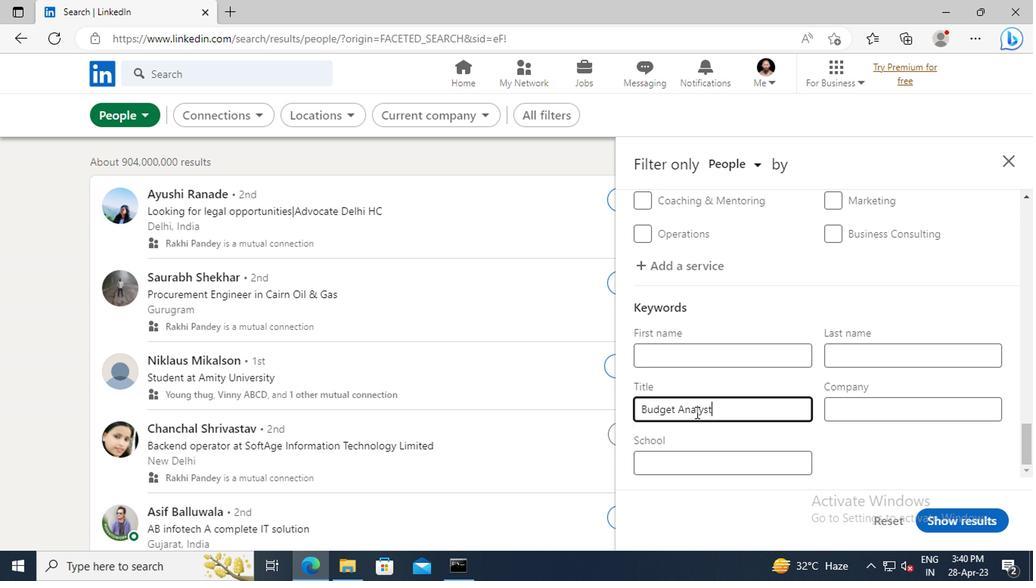 
Action: Mouse moved to (944, 519)
Screenshot: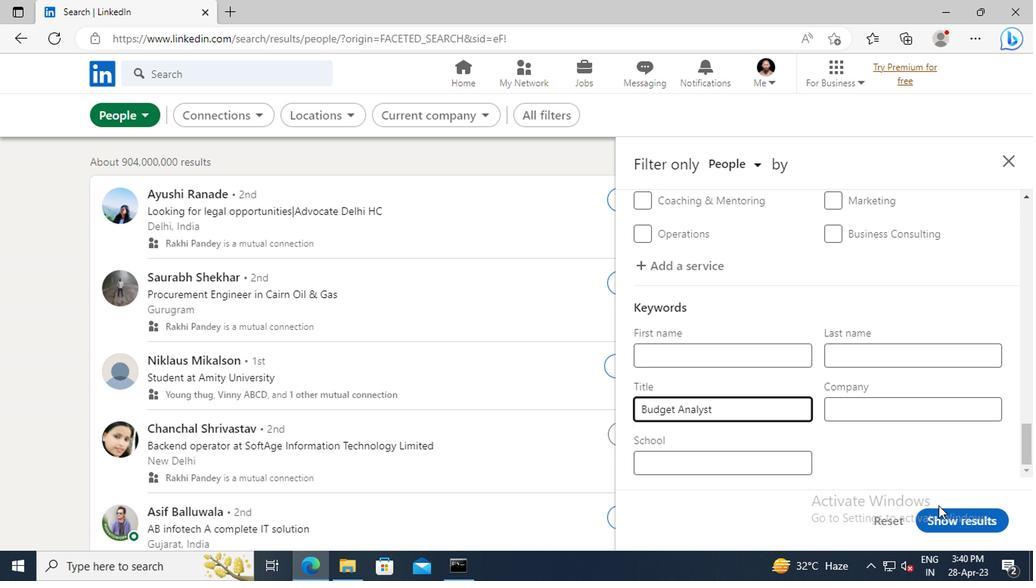 
Action: Mouse pressed left at (944, 519)
Screenshot: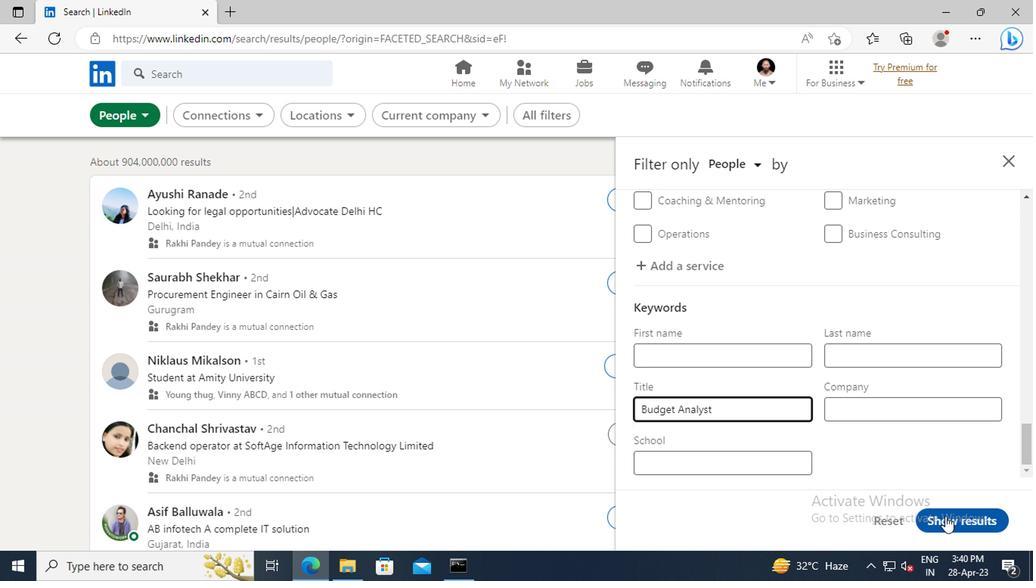 
